 Task: Assign Ayush98111@gmail.com as Assignee of Issue Issue0000000112 in Backlog  in Scrum Project Project0000000023 in Jira. Assign Ayush98111@gmail.com as Assignee of Issue Issue0000000113 in Backlog  in Scrum Project Project0000000023 in Jira. Assign Mailaustralia7@gmail.com as Assignee of Issue Issue0000000114 in Backlog  in Scrum Project Project0000000023 in Jira. Assign Mailaustralia7@gmail.com as Assignee of Issue Issue0000000115 in Backlog  in Scrum Project Project0000000023 in Jira. Assign Carxxstreet791@gmail.com as Assignee of Issue Issue0000000116 in Backlog  in Scrum Project Project0000000024 in Jira
Action: Mouse moved to (961, 340)
Screenshot: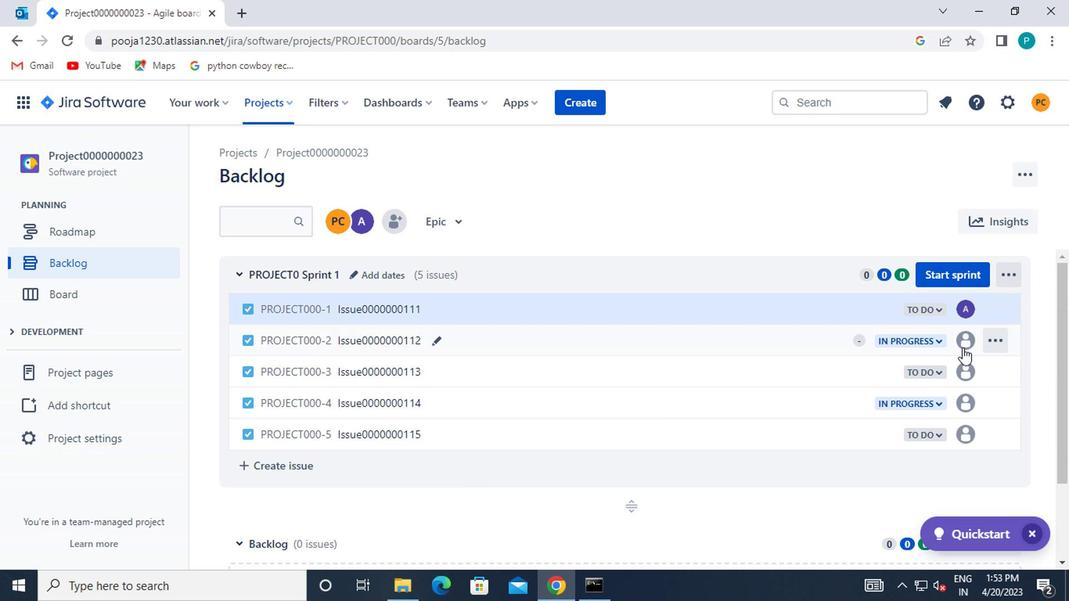 
Action: Mouse pressed left at (961, 340)
Screenshot: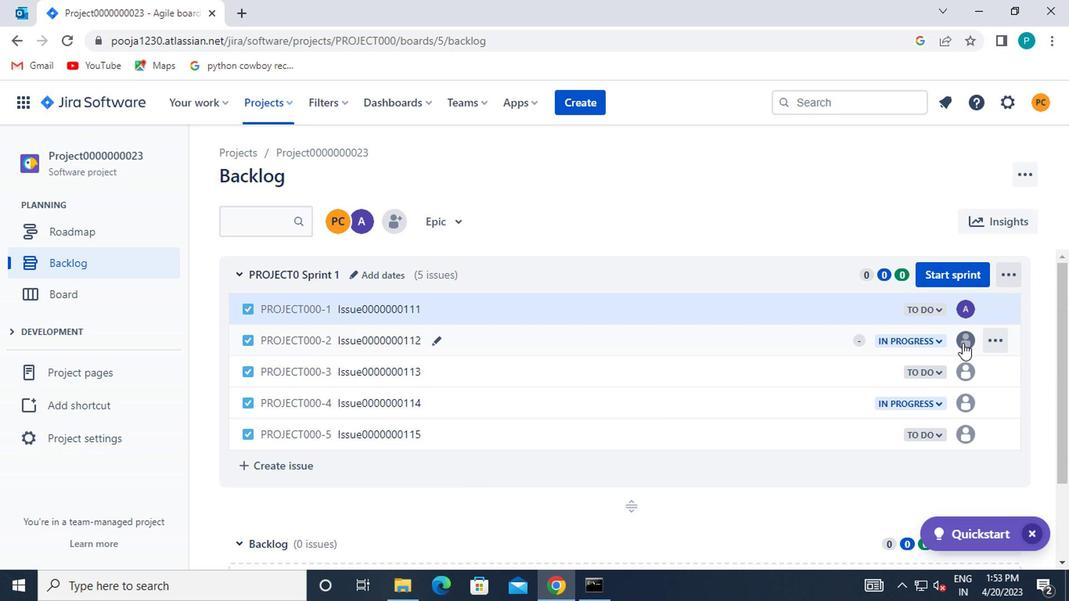 
Action: Mouse moved to (842, 505)
Screenshot: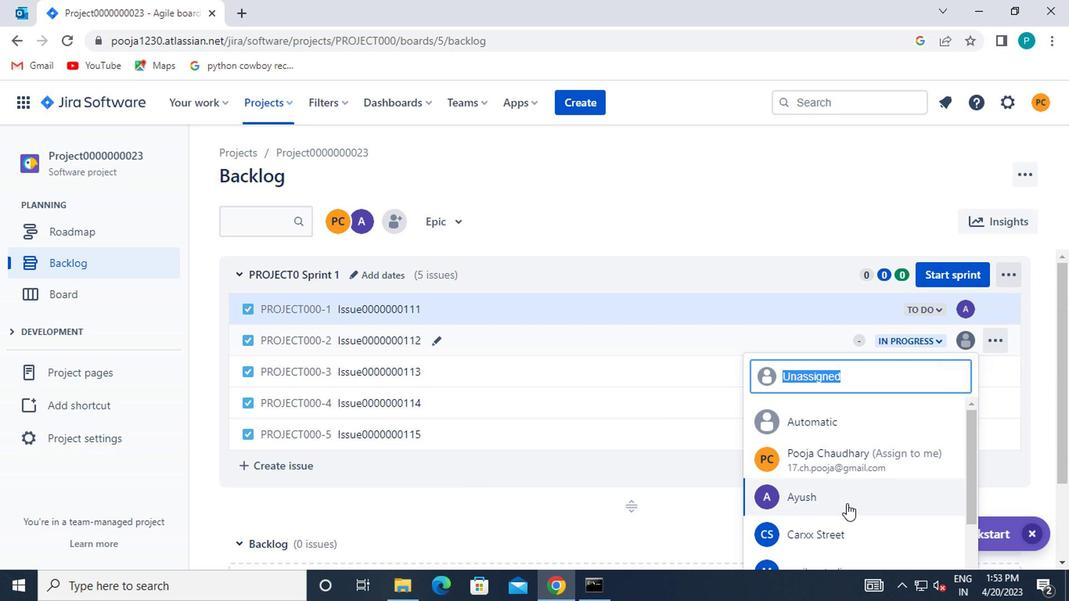
Action: Mouse pressed left at (842, 505)
Screenshot: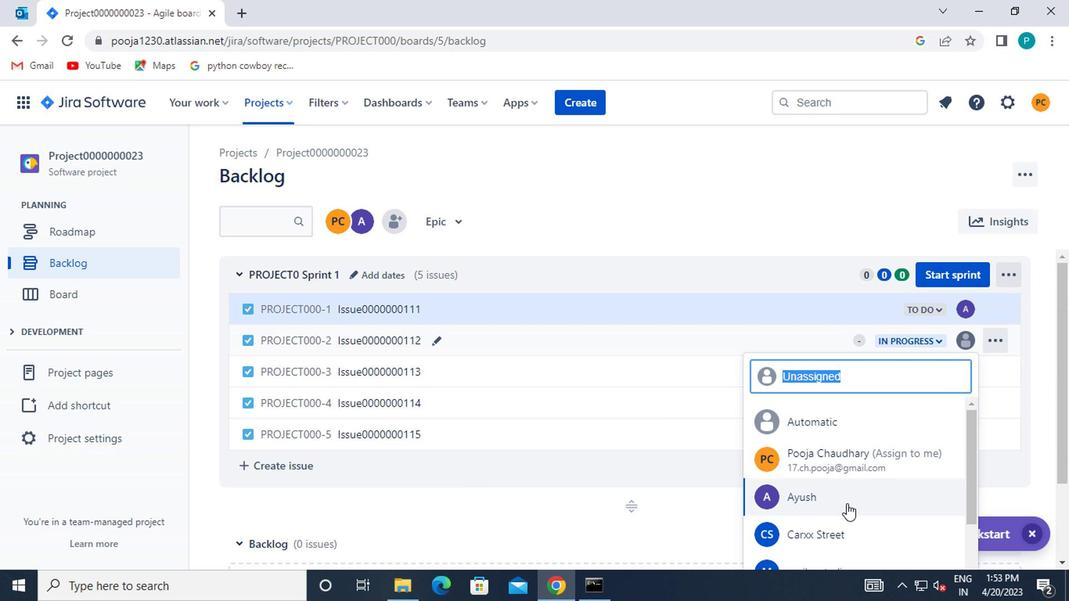
Action: Mouse moved to (959, 375)
Screenshot: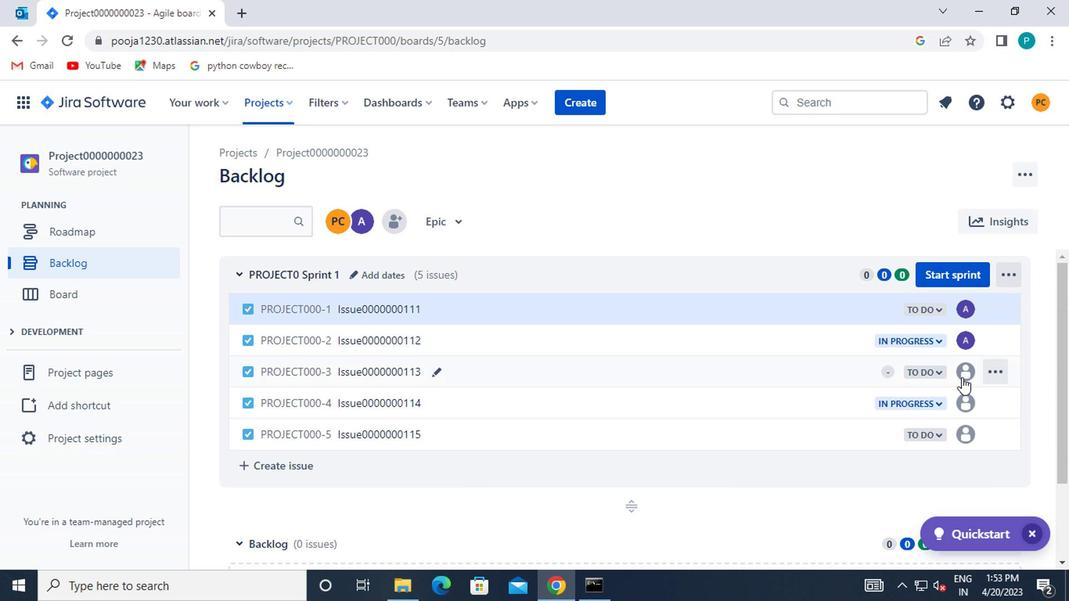 
Action: Mouse pressed left at (959, 375)
Screenshot: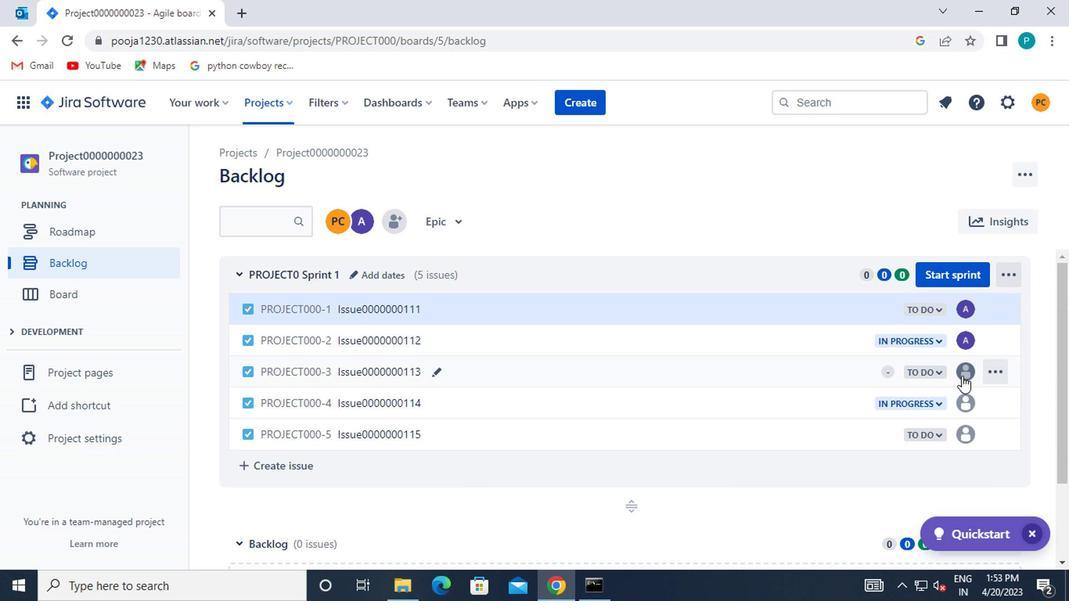
Action: Mouse moved to (869, 464)
Screenshot: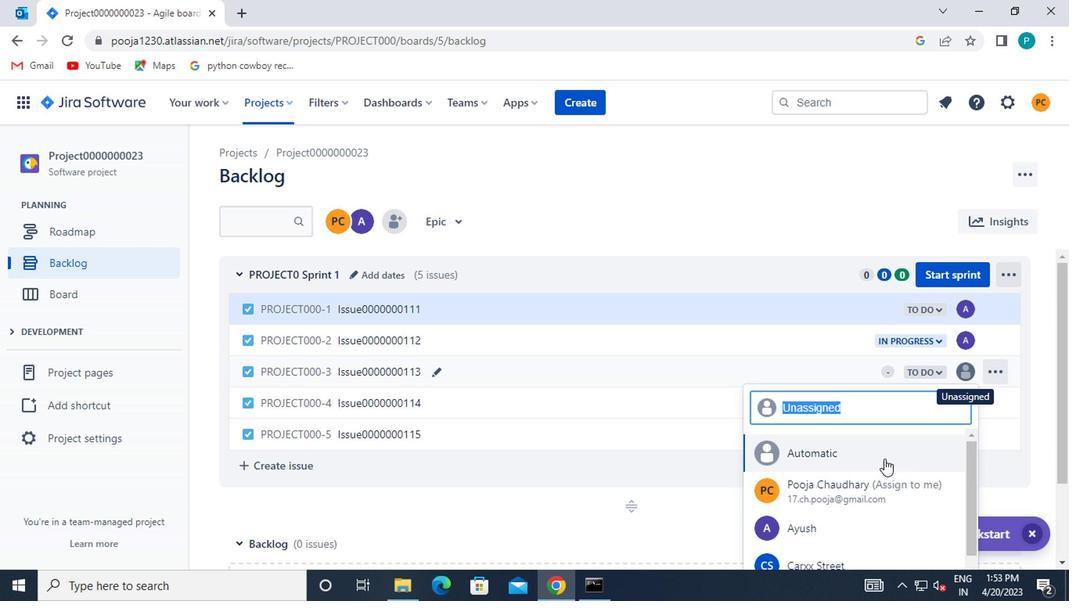 
Action: Mouse scrolled (869, 463) with delta (0, -1)
Screenshot: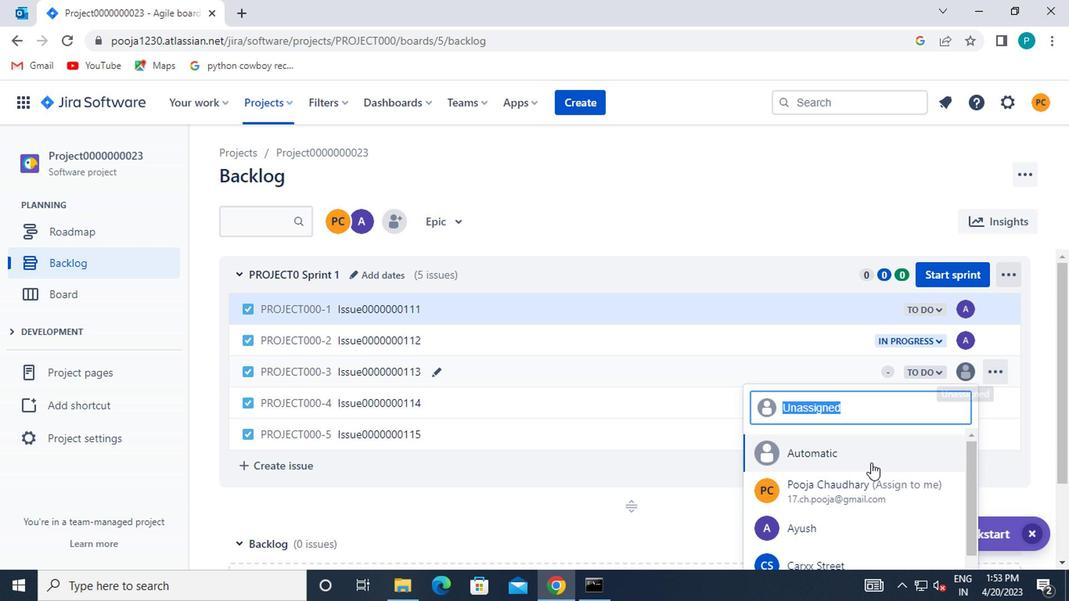 
Action: Mouse moved to (861, 464)
Screenshot: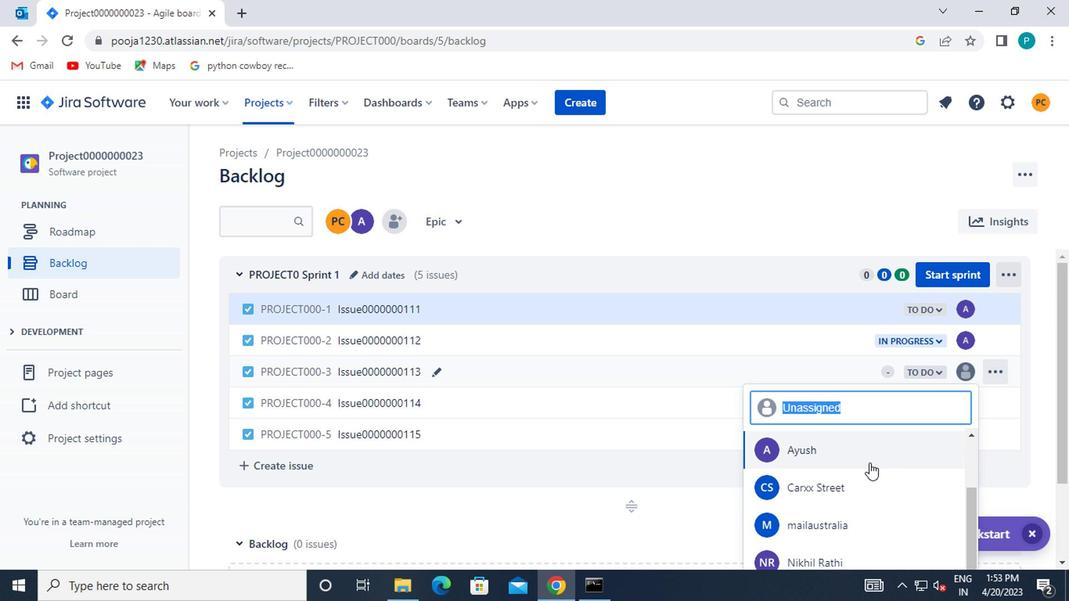 
Action: Mouse pressed left at (861, 464)
Screenshot: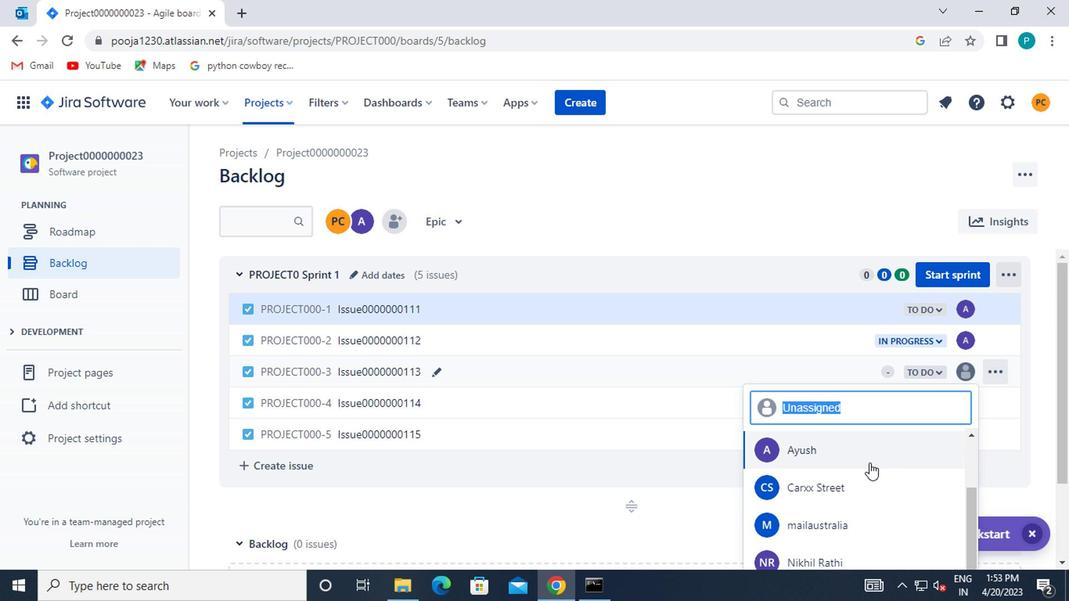 
Action: Mouse moved to (965, 405)
Screenshot: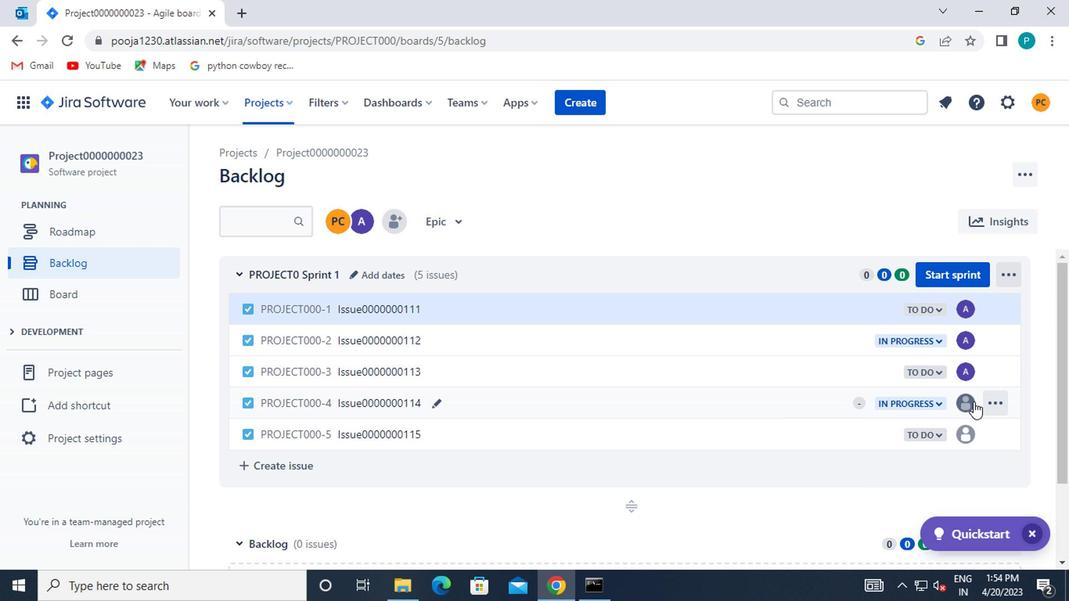 
Action: Mouse pressed left at (965, 405)
Screenshot: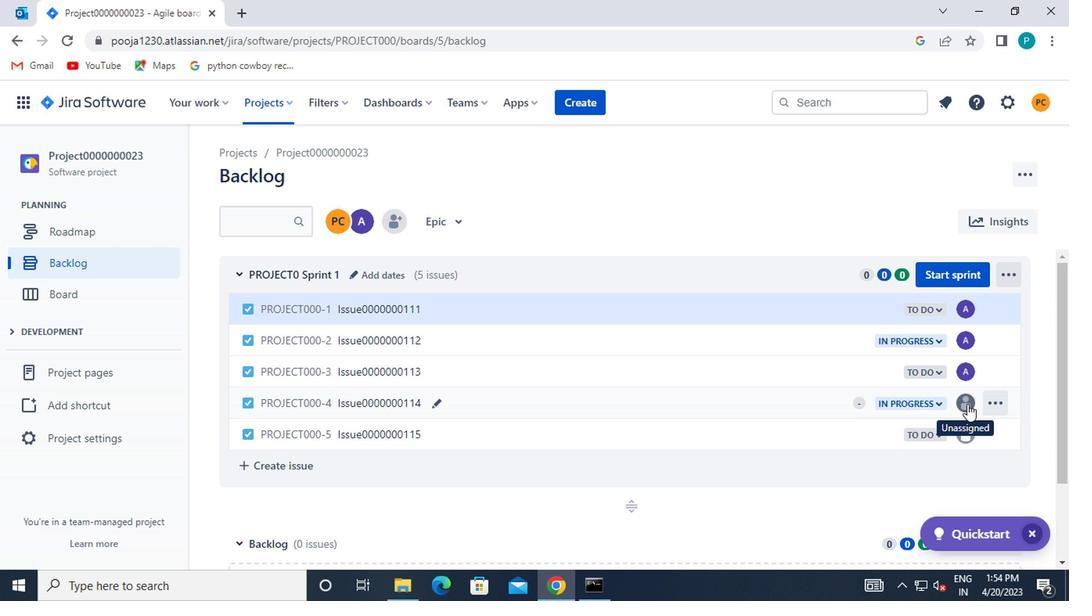 
Action: Mouse moved to (880, 508)
Screenshot: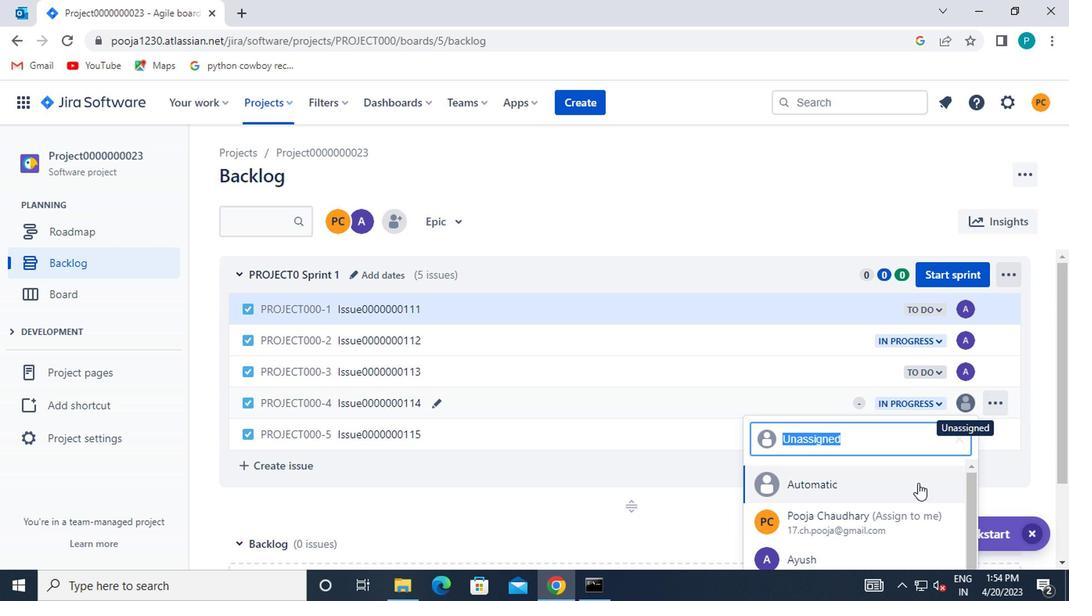 
Action: Mouse scrolled (880, 508) with delta (0, 0)
Screenshot: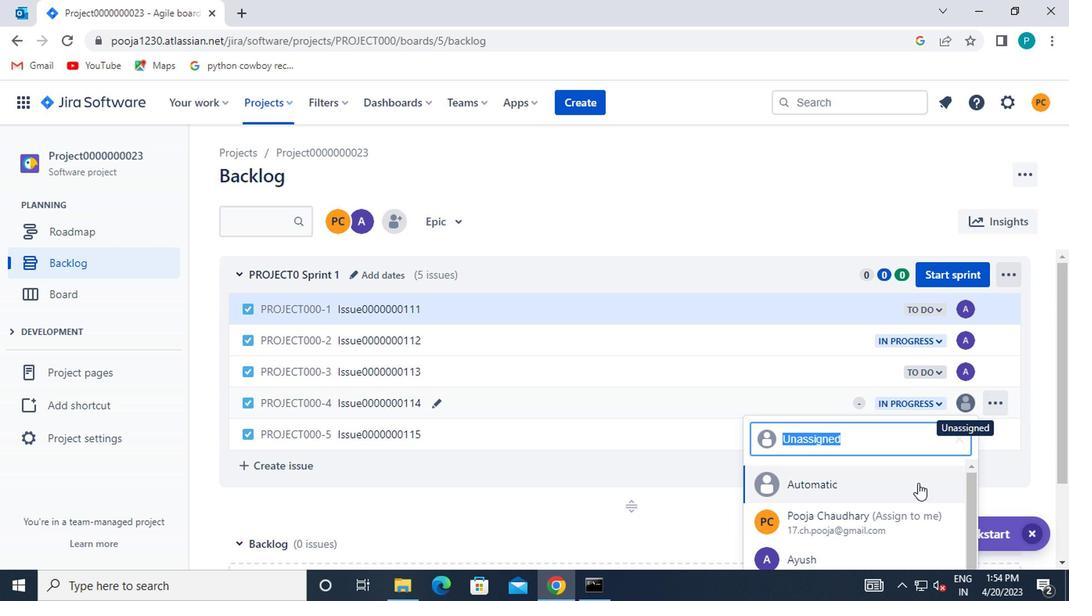 
Action: Mouse moved to (879, 510)
Screenshot: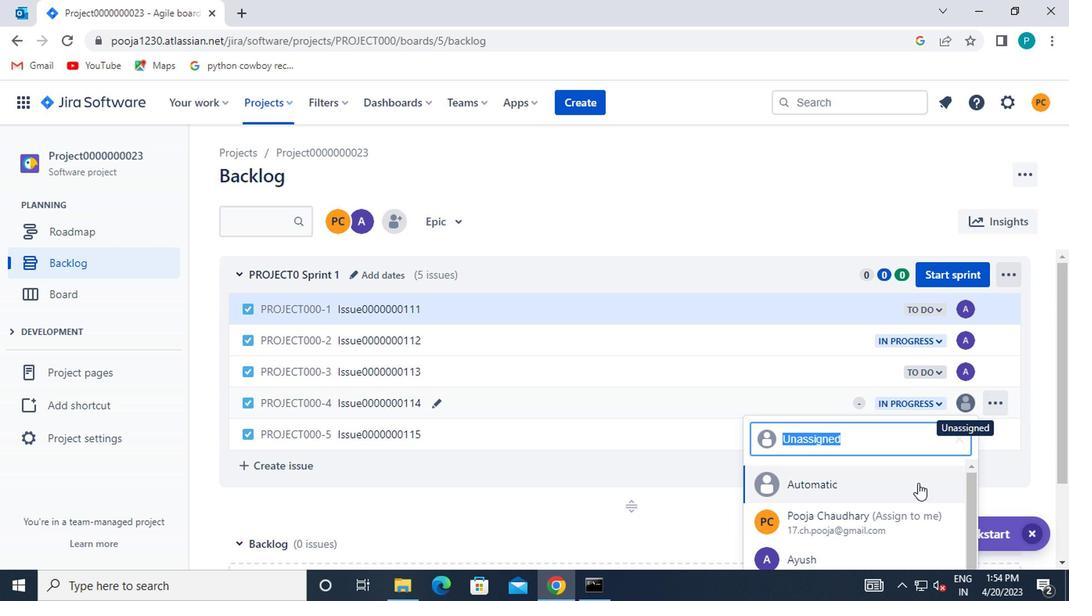 
Action: Mouse scrolled (879, 508) with delta (0, -1)
Screenshot: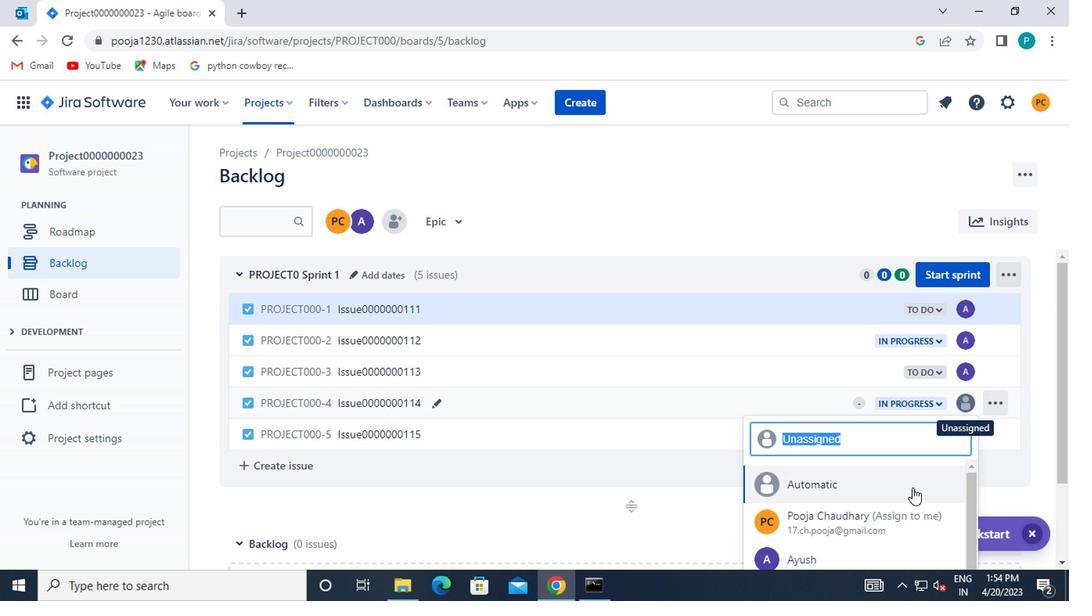 
Action: Mouse scrolled (879, 508) with delta (0, -1)
Screenshot: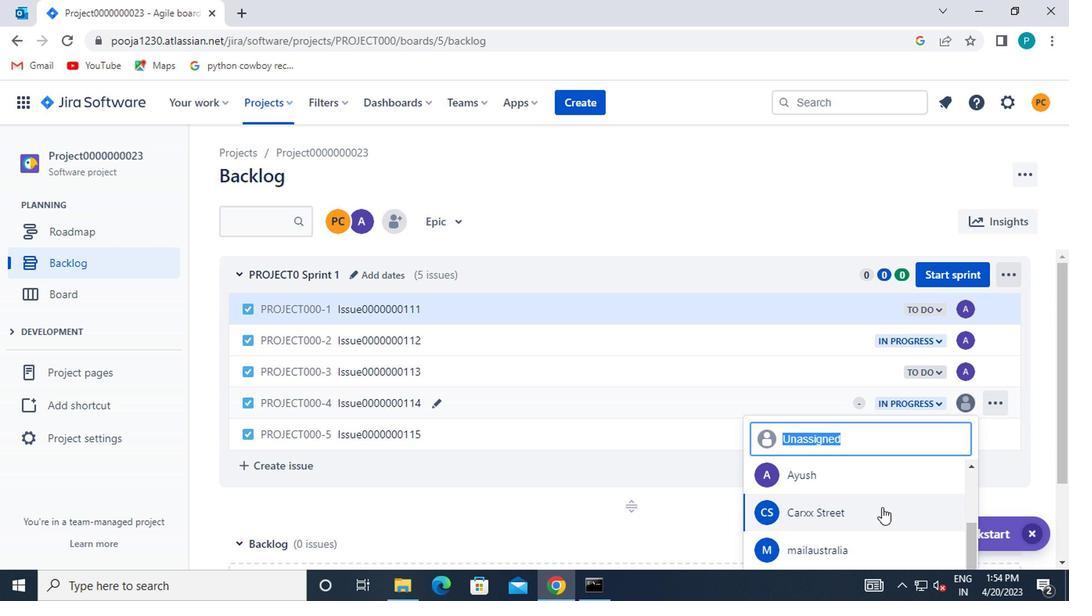 
Action: Mouse scrolled (879, 508) with delta (0, -1)
Screenshot: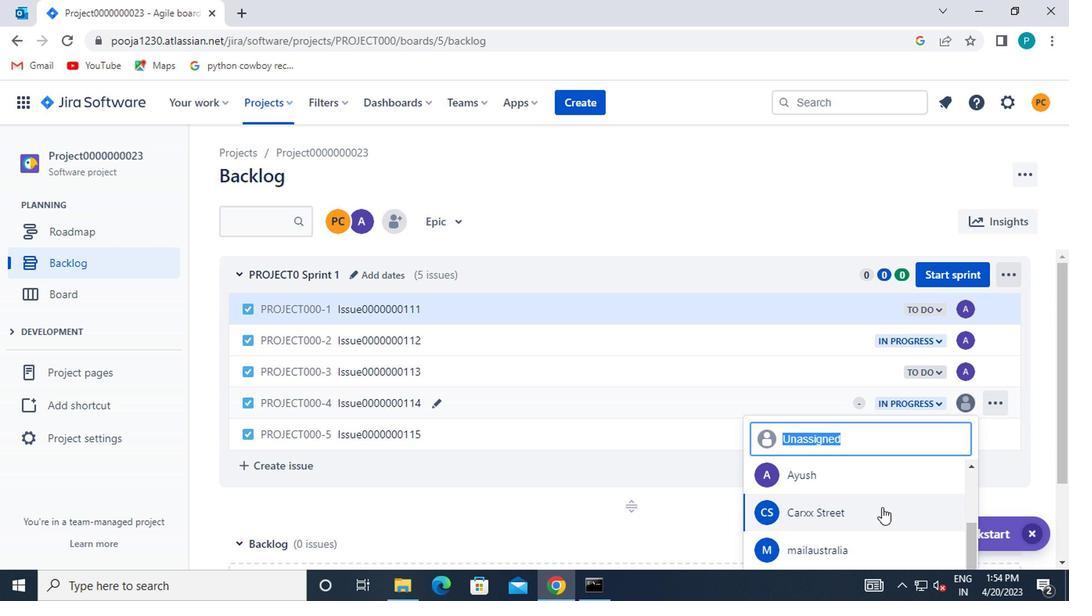 
Action: Mouse moved to (880, 544)
Screenshot: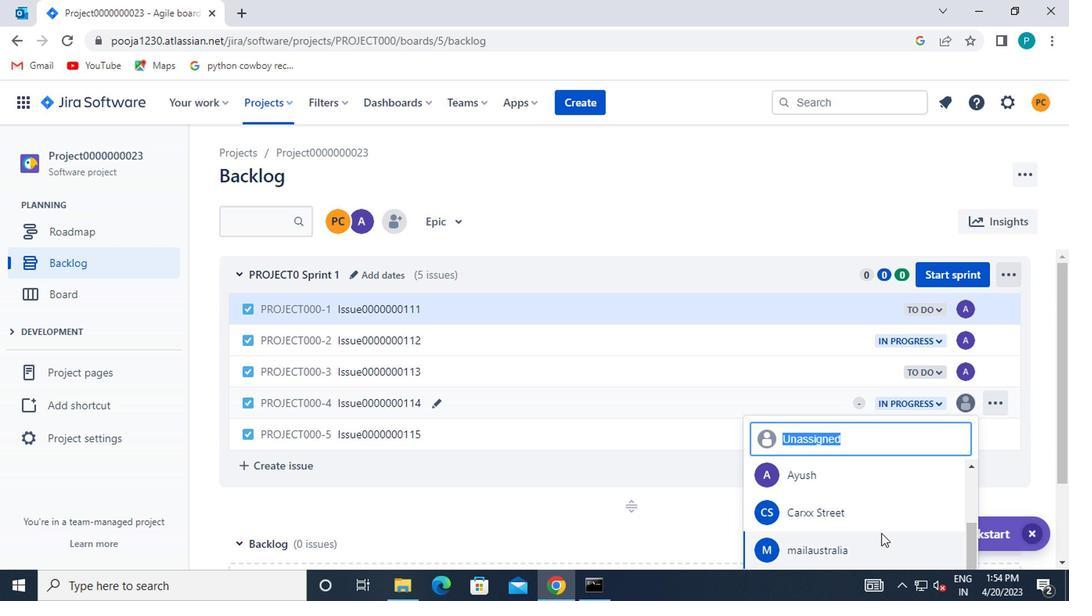 
Action: Mouse pressed left at (880, 544)
Screenshot: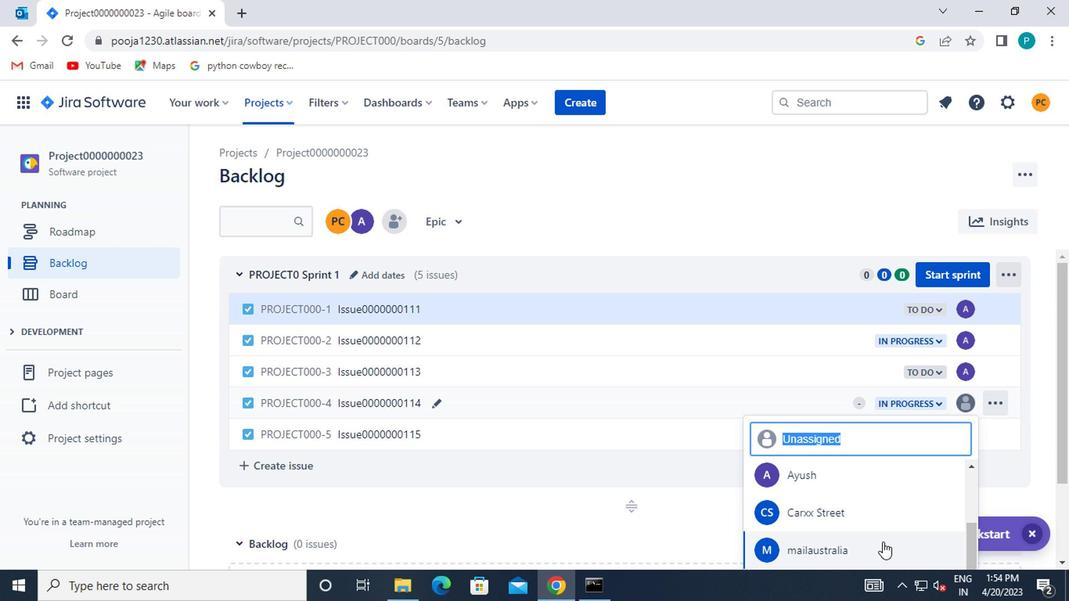 
Action: Mouse moved to (964, 429)
Screenshot: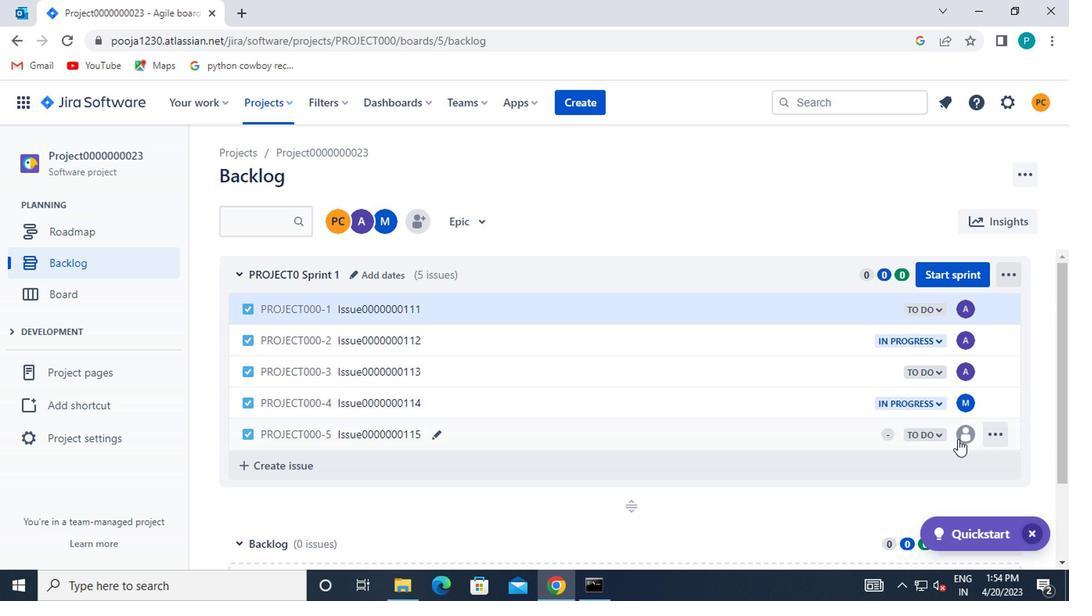 
Action: Mouse pressed left at (964, 429)
Screenshot: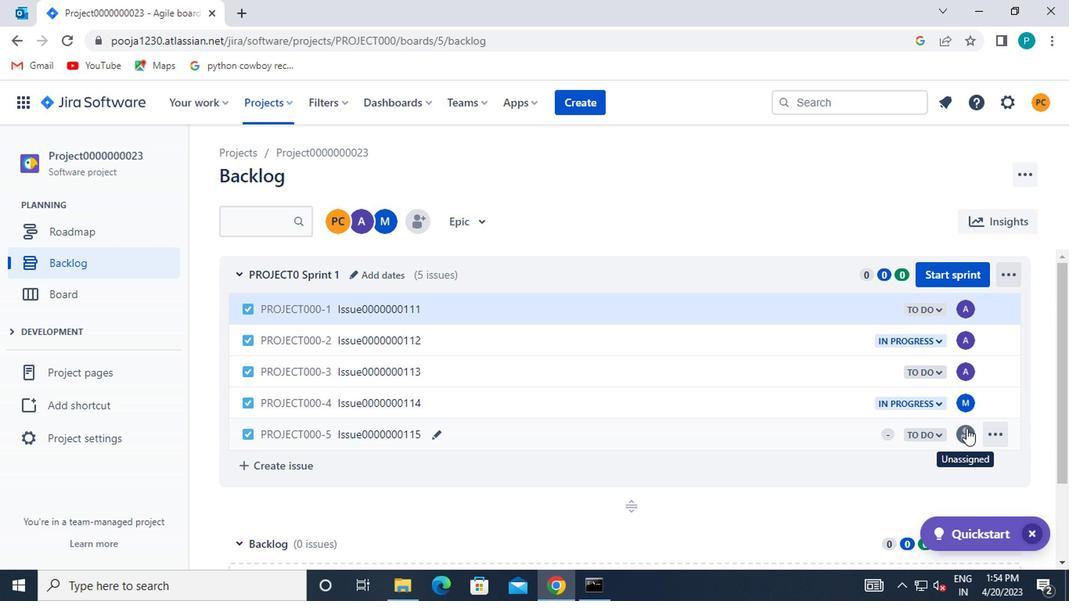 
Action: Mouse moved to (865, 525)
Screenshot: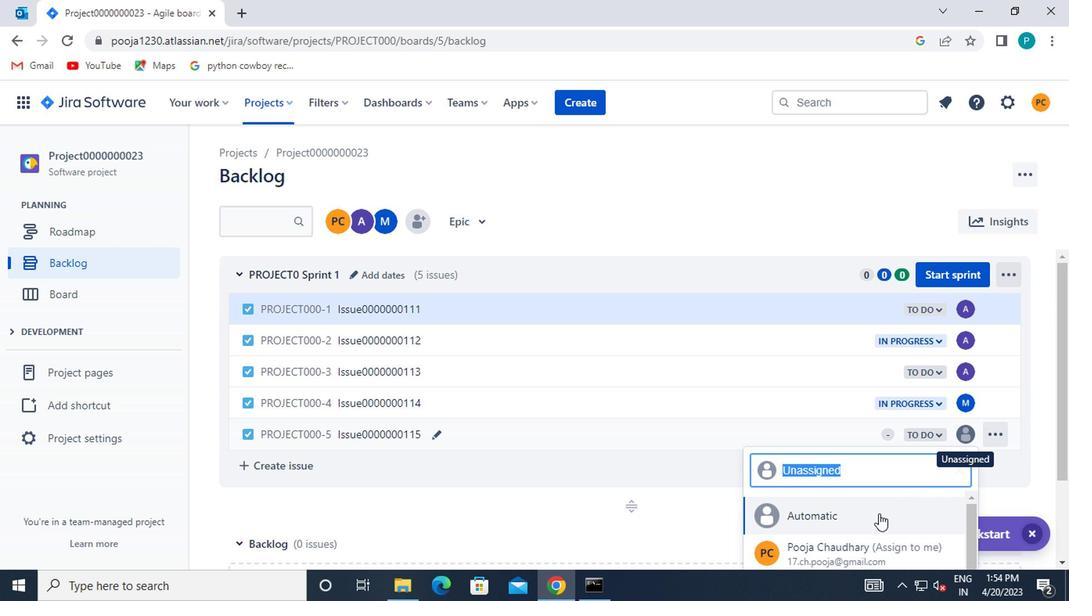
Action: Mouse scrolled (865, 525) with delta (0, 0)
Screenshot: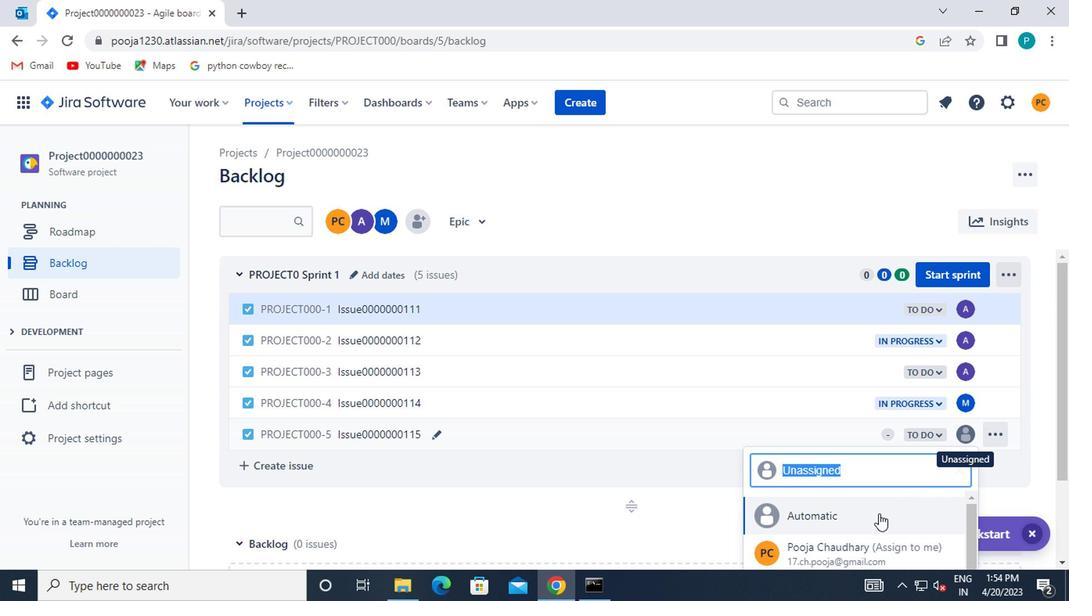 
Action: Mouse scrolled (865, 525) with delta (0, 0)
Screenshot: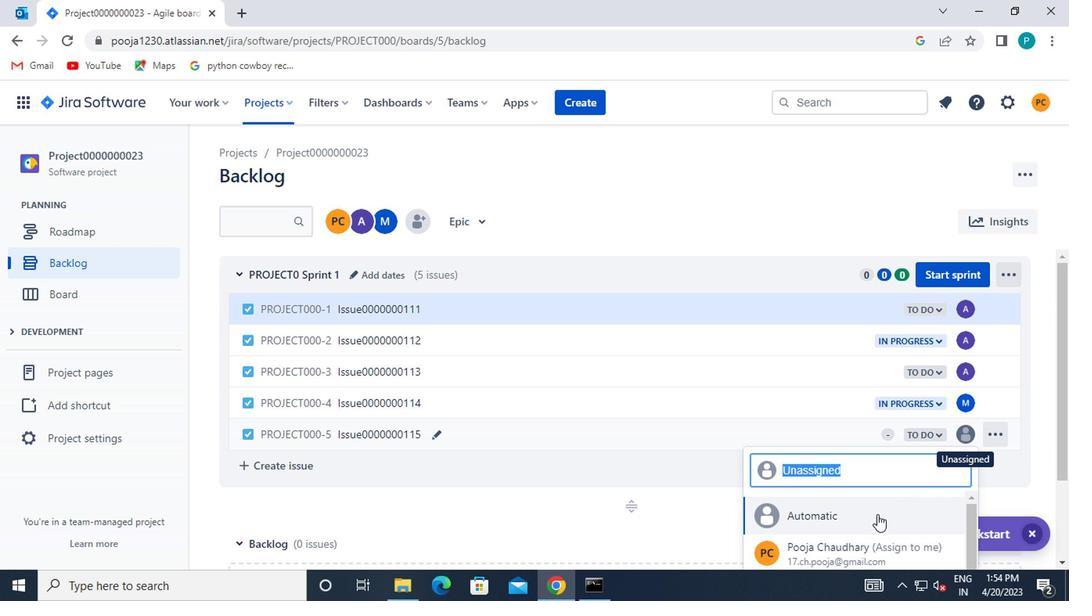 
Action: Mouse moved to (854, 540)
Screenshot: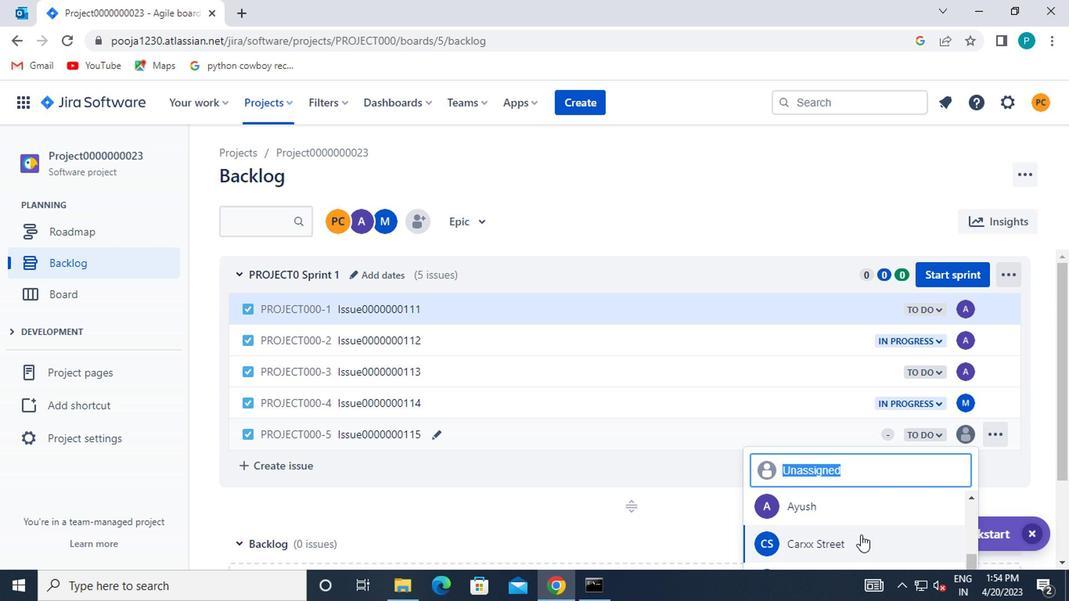 
Action: Mouse scrolled (854, 539) with delta (0, 0)
Screenshot: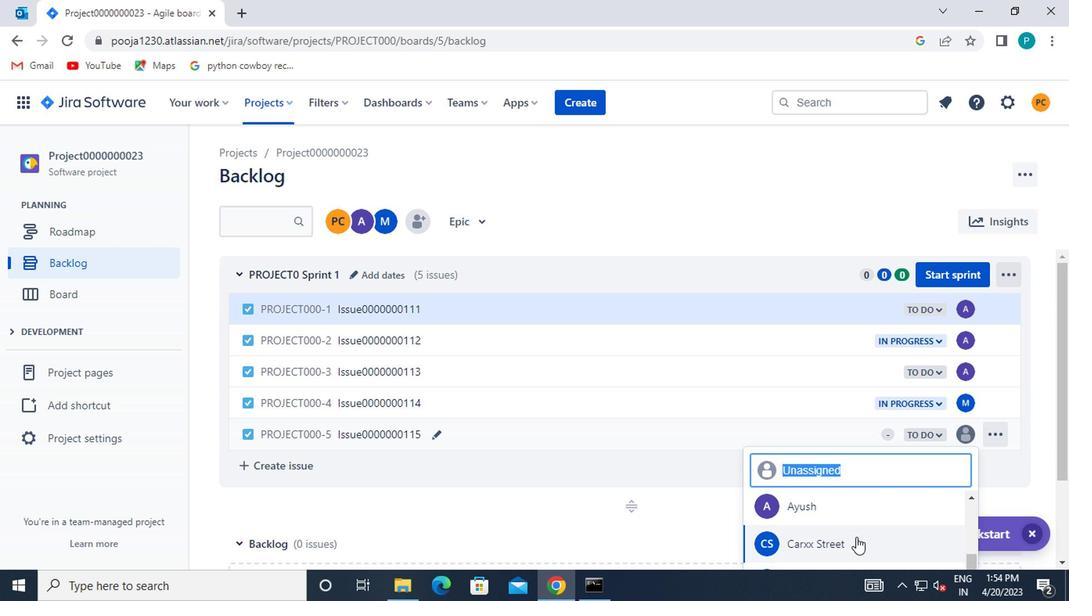 
Action: Mouse moved to (843, 539)
Screenshot: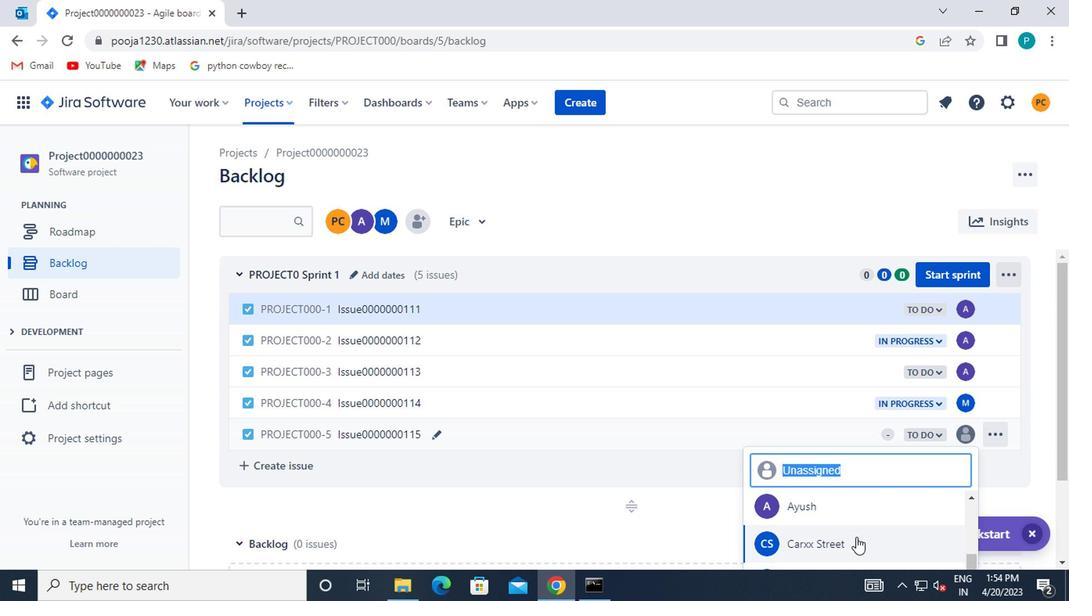 
Action: Mouse scrolled (843, 538) with delta (0, -1)
Screenshot: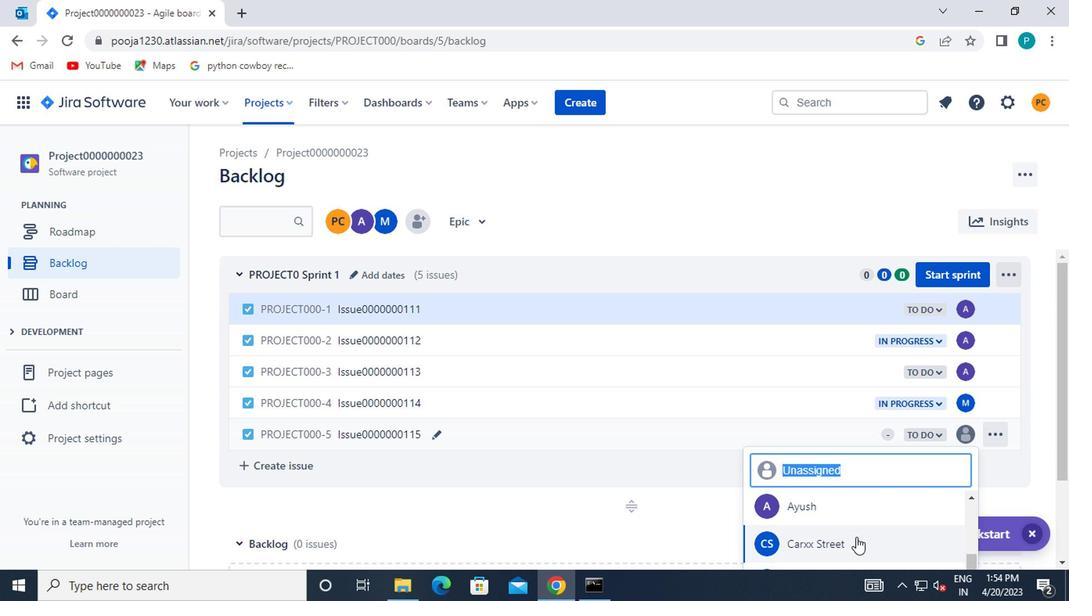 
Action: Mouse moved to (843, 539)
Screenshot: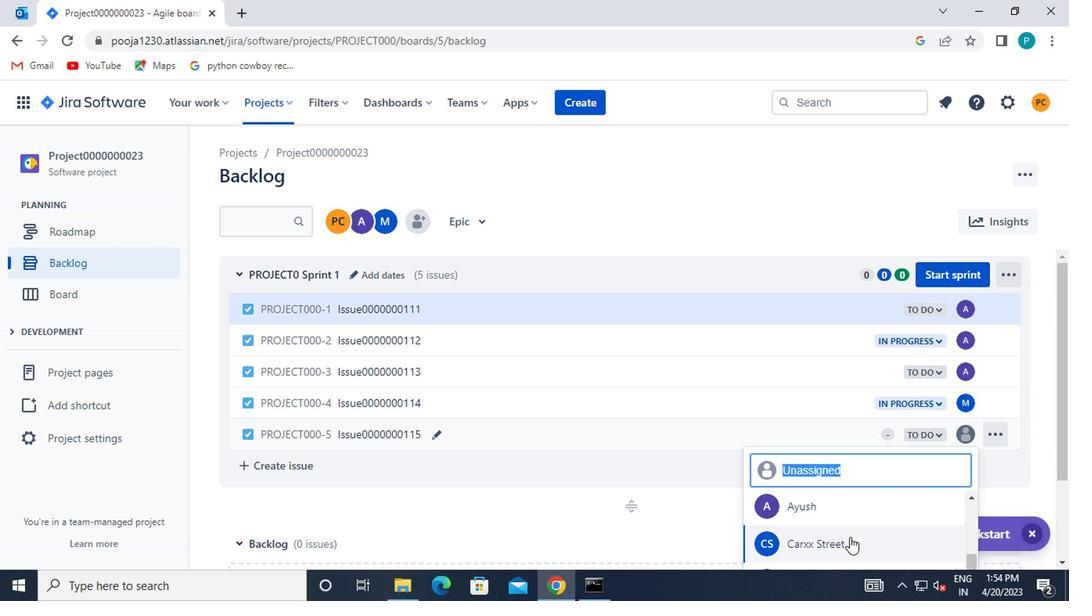 
Action: Mouse scrolled (843, 538) with delta (0, -1)
Screenshot: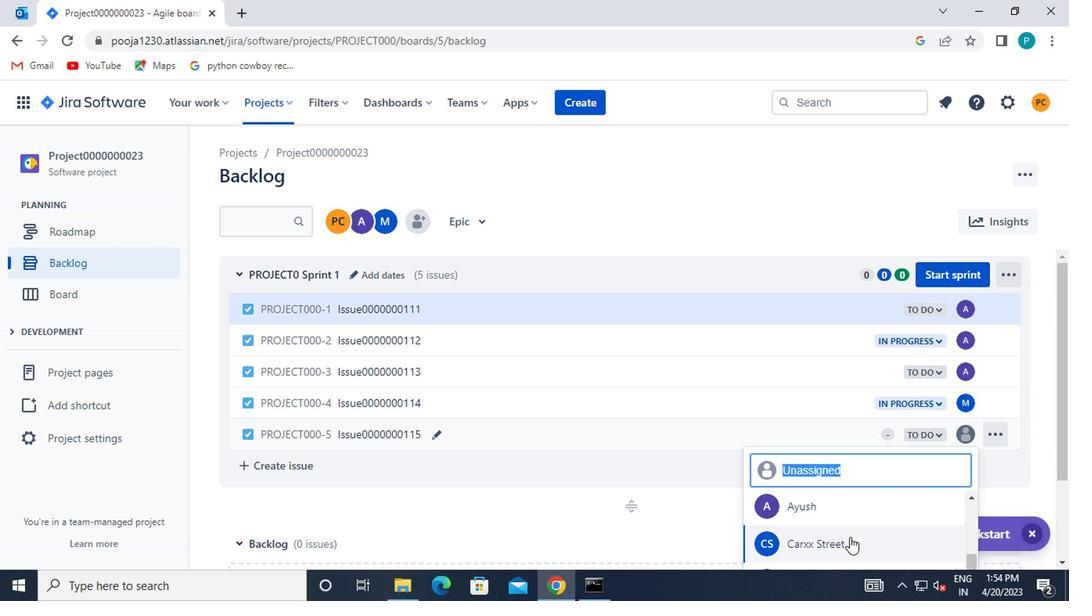 
Action: Mouse moved to (842, 539)
Screenshot: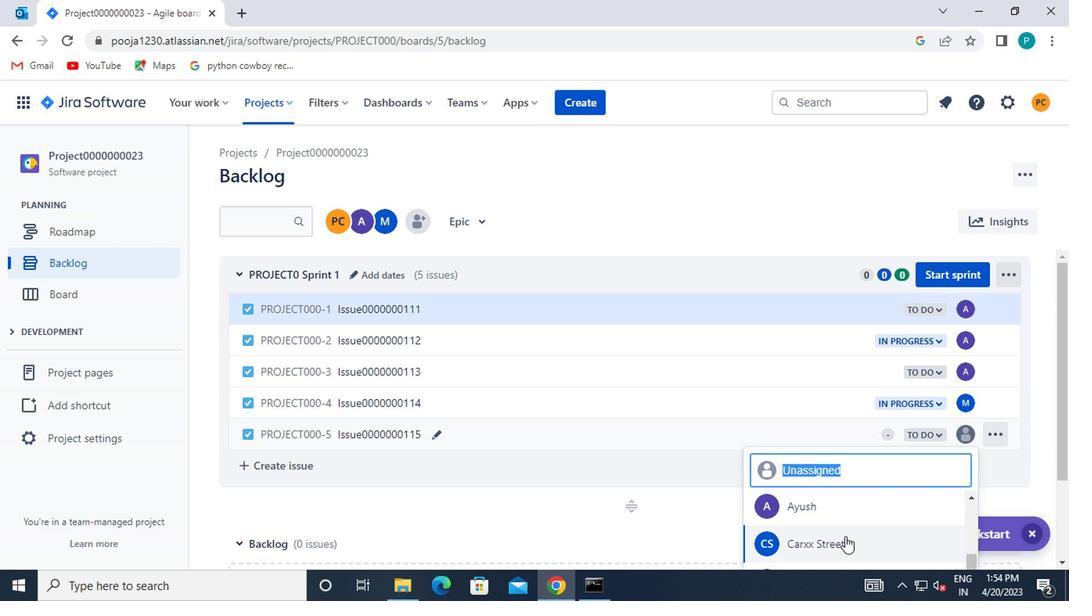 
Action: Mouse scrolled (842, 538) with delta (0, -1)
Screenshot: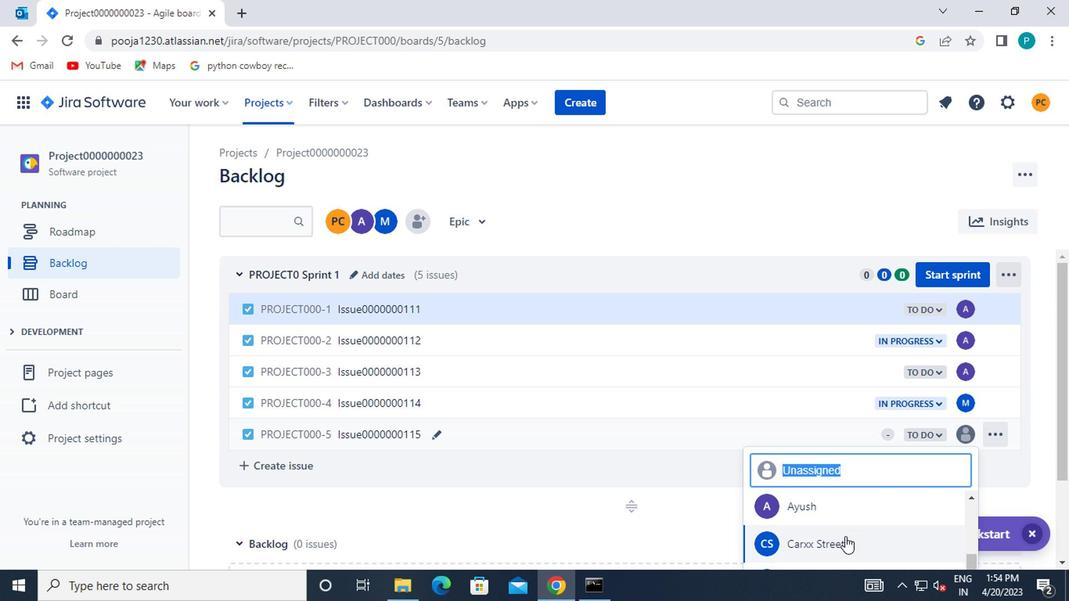 
Action: Mouse moved to (814, 567)
Screenshot: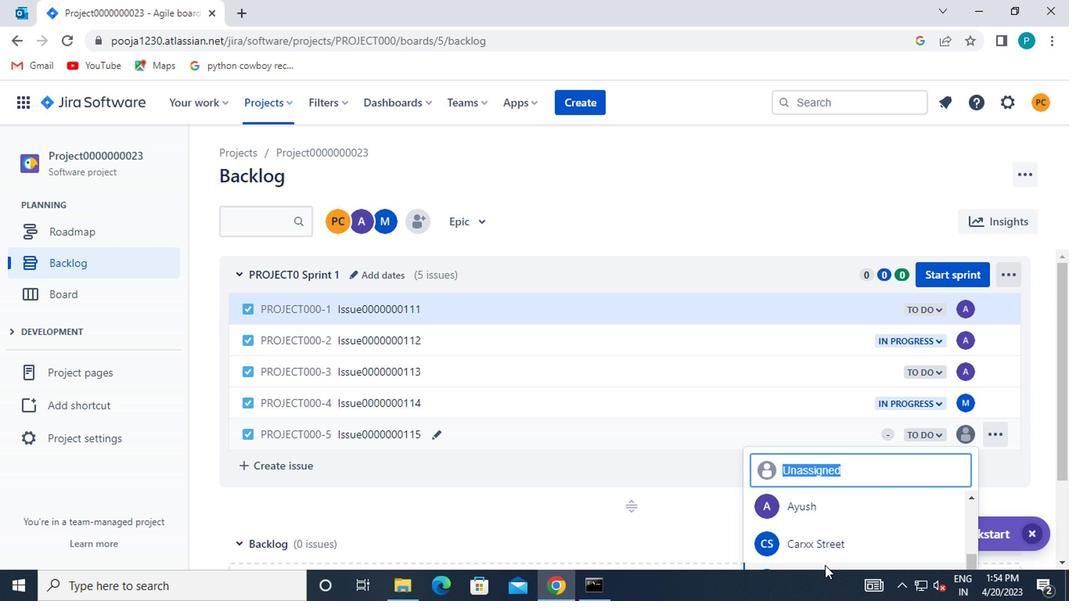 
Action: Mouse scrolled (814, 566) with delta (0, -1)
Screenshot: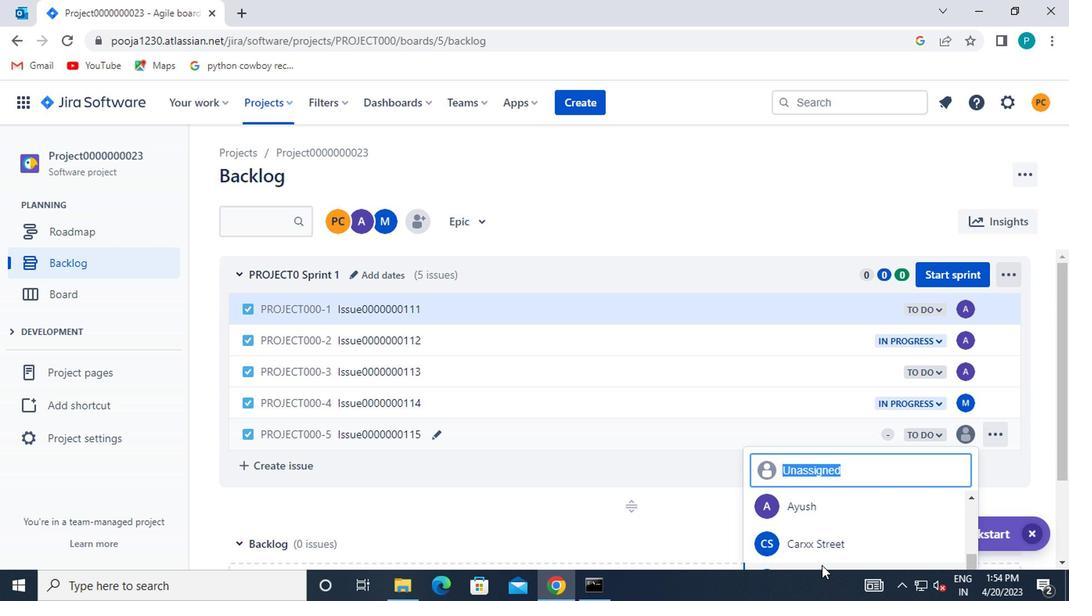 
Action: Mouse moved to (800, 555)
Screenshot: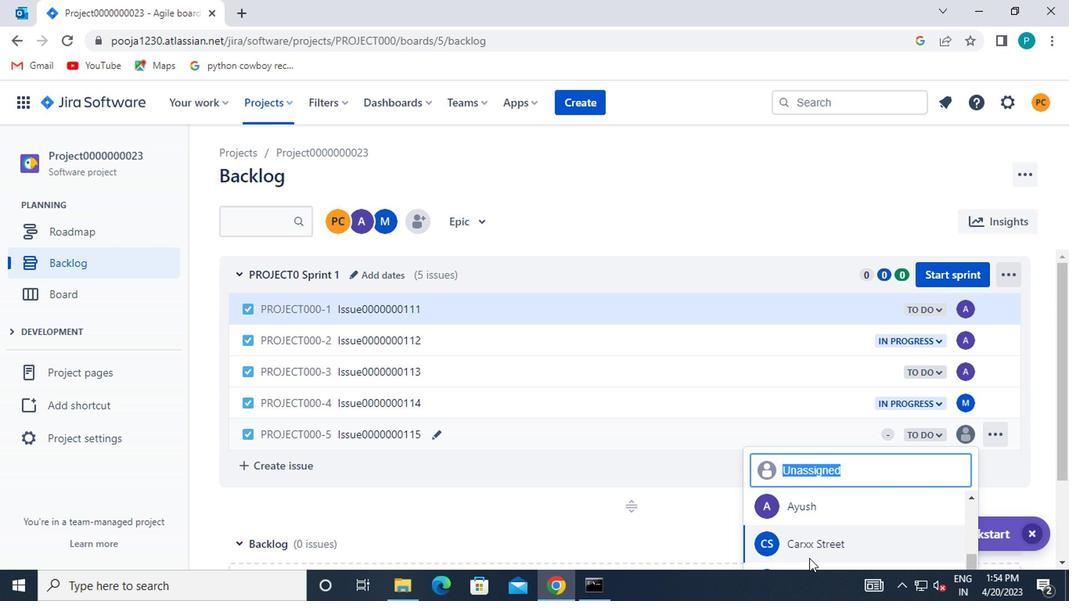 
Action: Mouse scrolled (800, 554) with delta (0, 0)
Screenshot: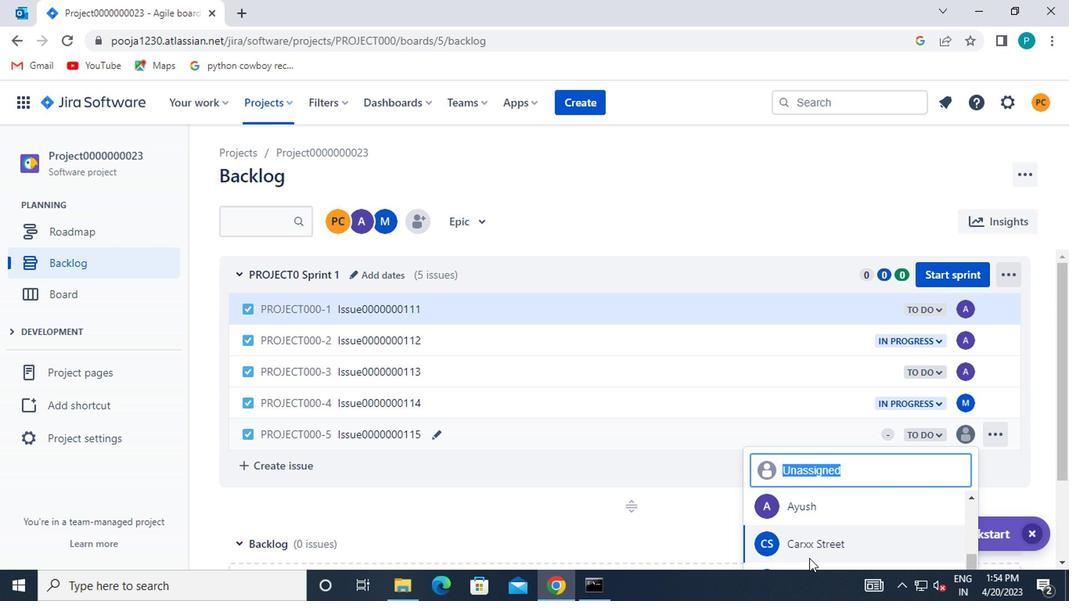 
Action: Mouse scrolled (800, 554) with delta (0, 0)
Screenshot: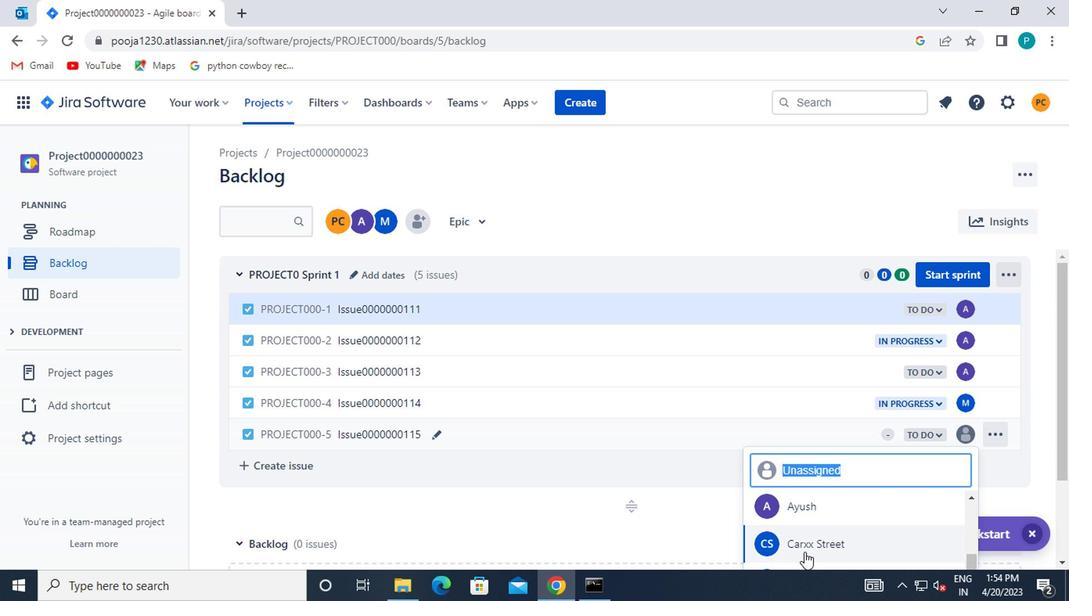 
Action: Mouse moved to (848, 497)
Screenshot: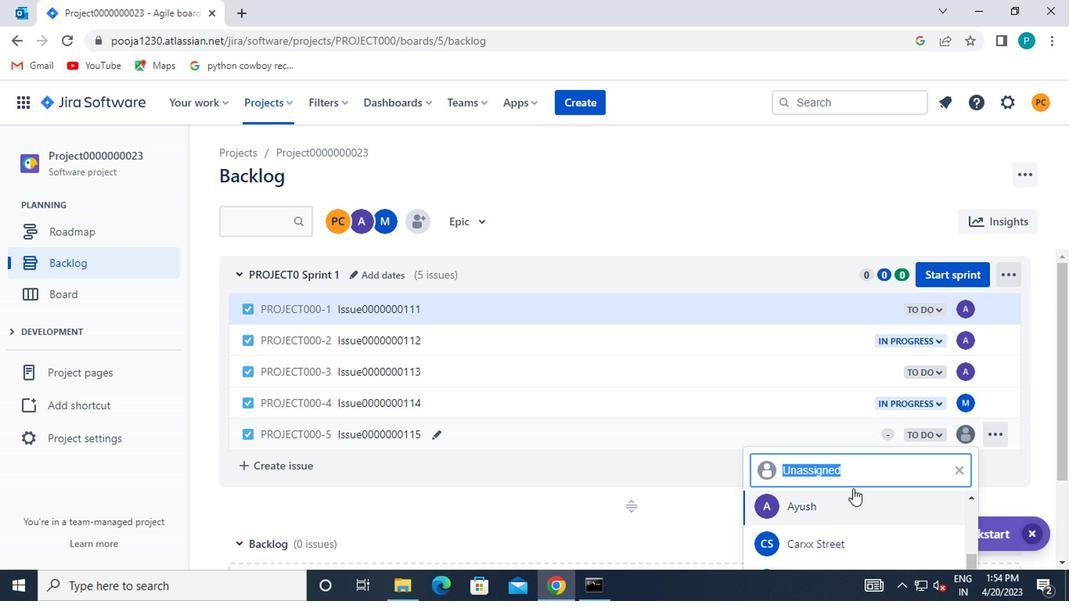 
Action: Mouse scrolled (848, 496) with delta (0, 0)
Screenshot: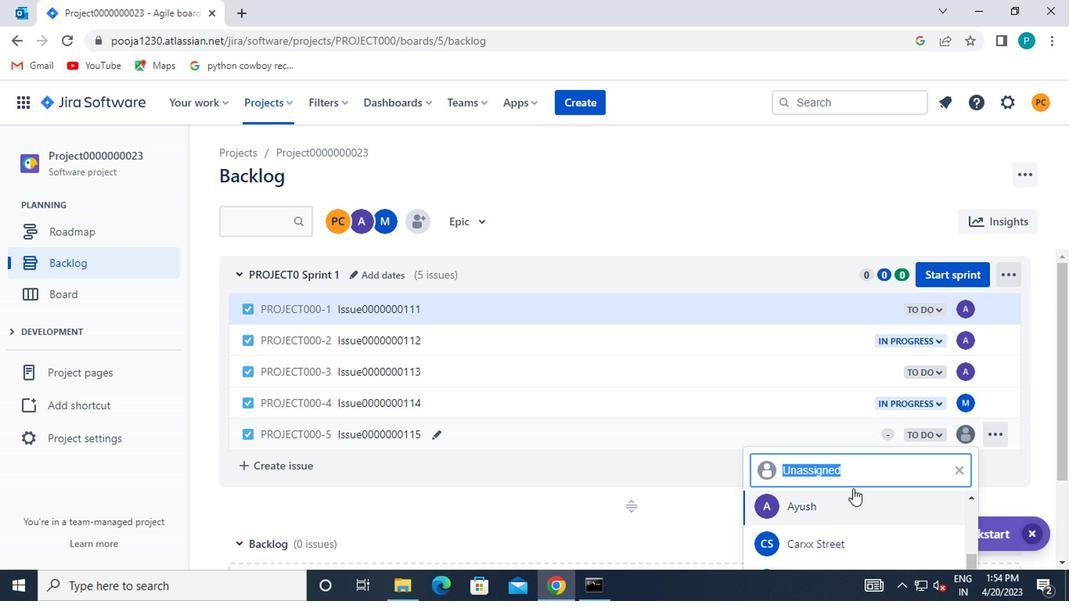 
Action: Mouse moved to (848, 497)
Screenshot: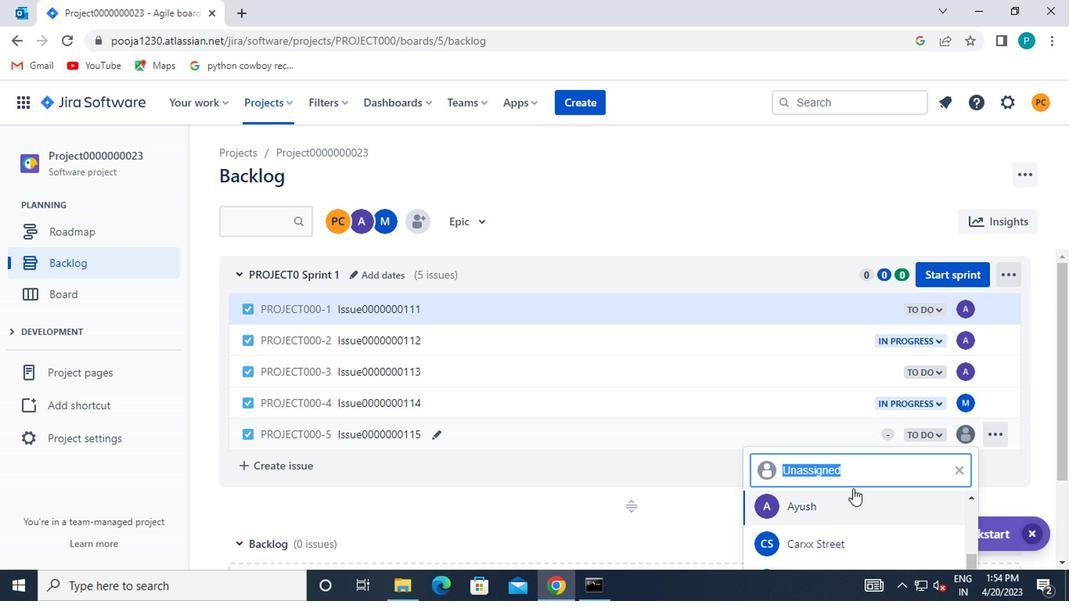 
Action: Mouse scrolled (848, 497) with delta (0, 0)
Screenshot: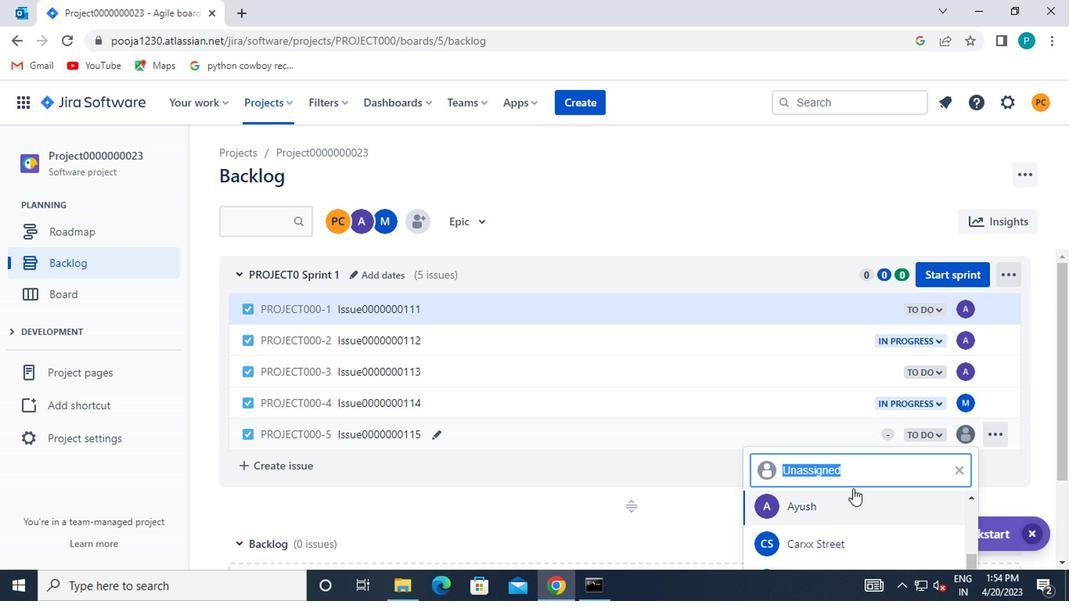 
Action: Mouse moved to (848, 499)
Screenshot: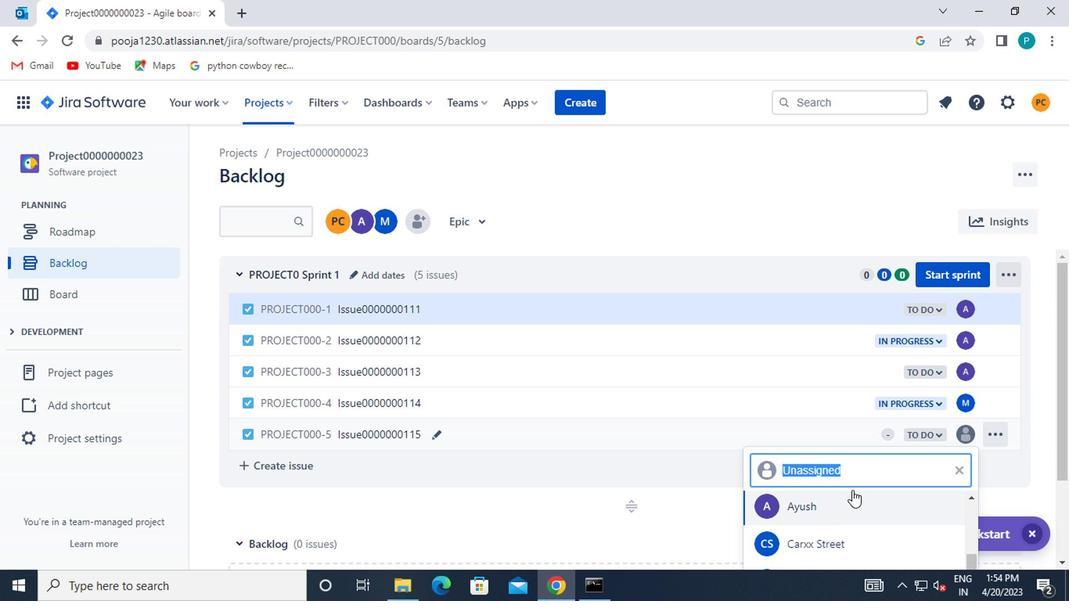 
Action: Mouse scrolled (848, 498) with delta (0, 0)
Screenshot: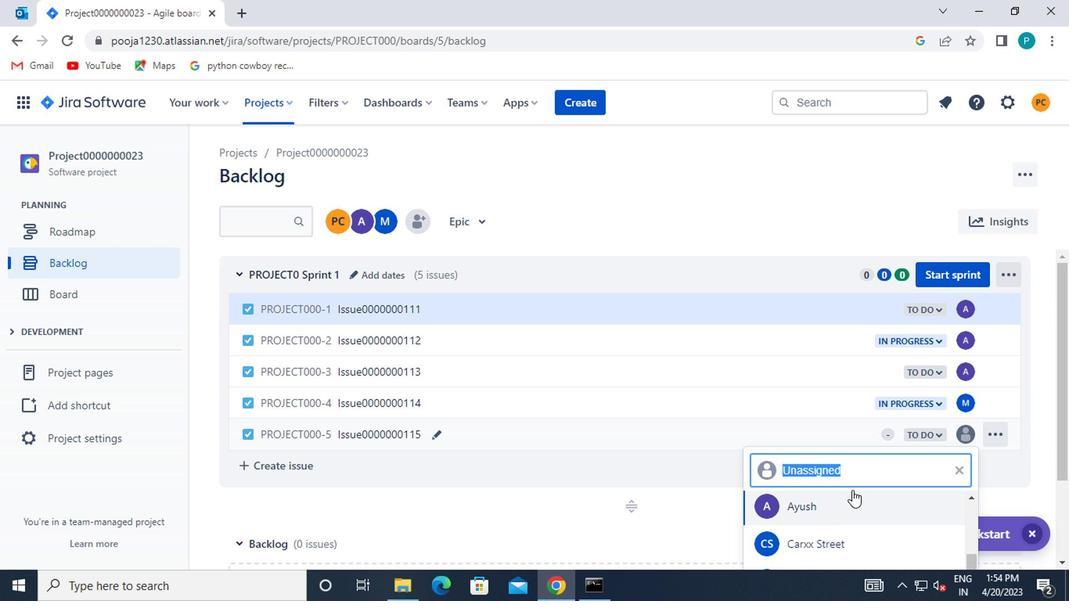 
Action: Mouse moved to (846, 502)
Screenshot: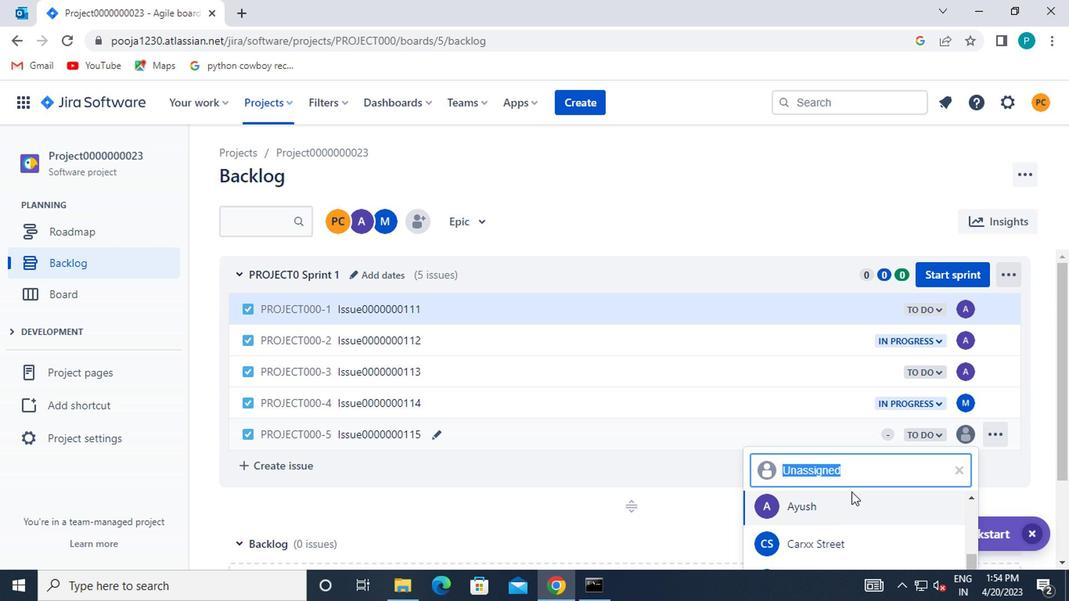 
Action: Mouse scrolled (846, 501) with delta (0, -1)
Screenshot: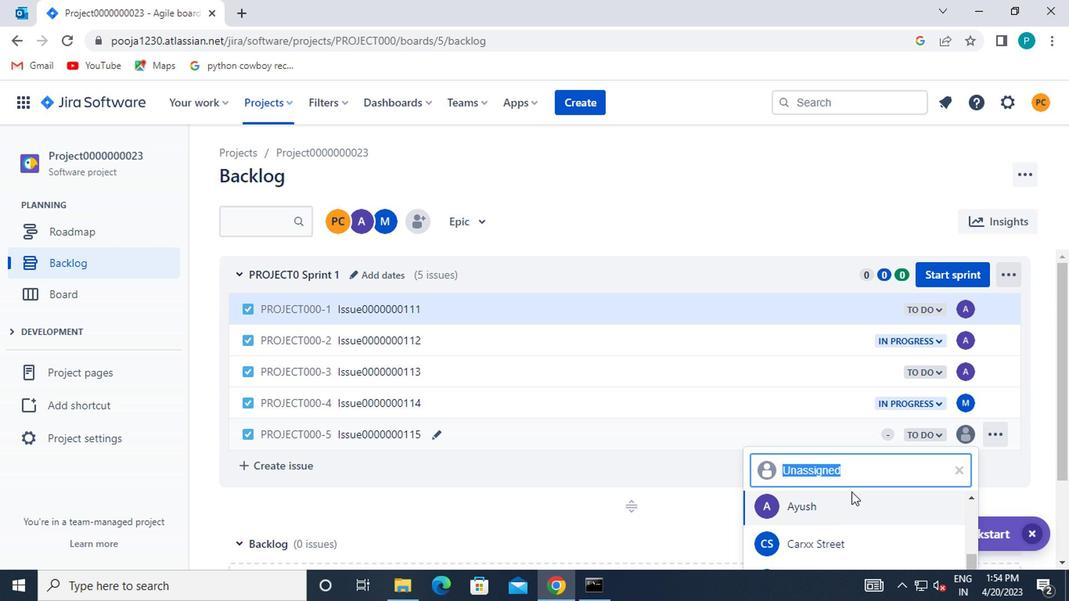 
Action: Mouse moved to (831, 523)
Screenshot: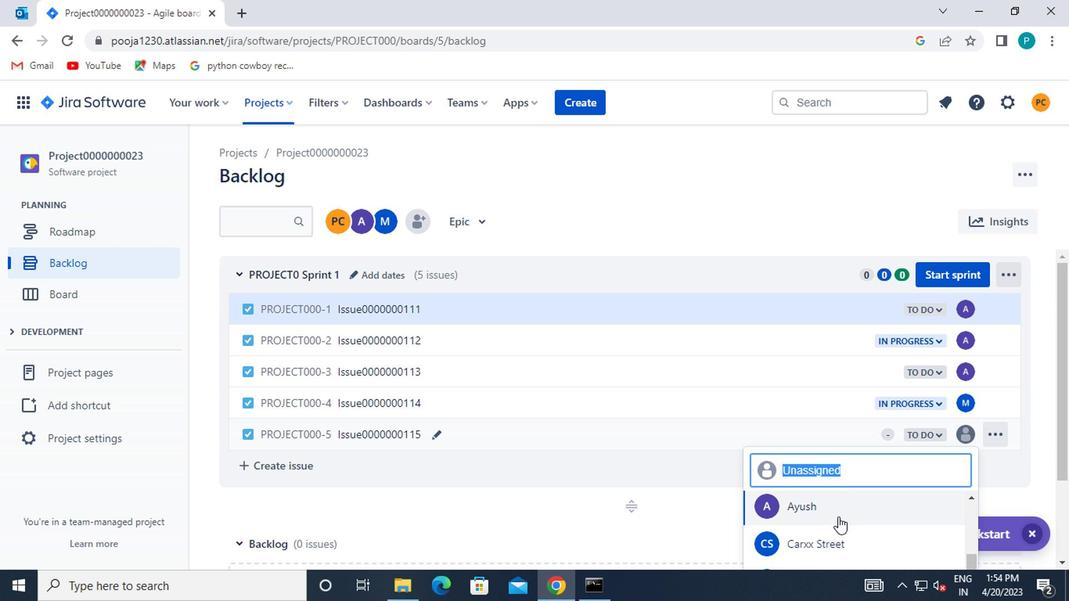 
Action: Mouse scrolled (831, 523) with delta (0, 0)
Screenshot: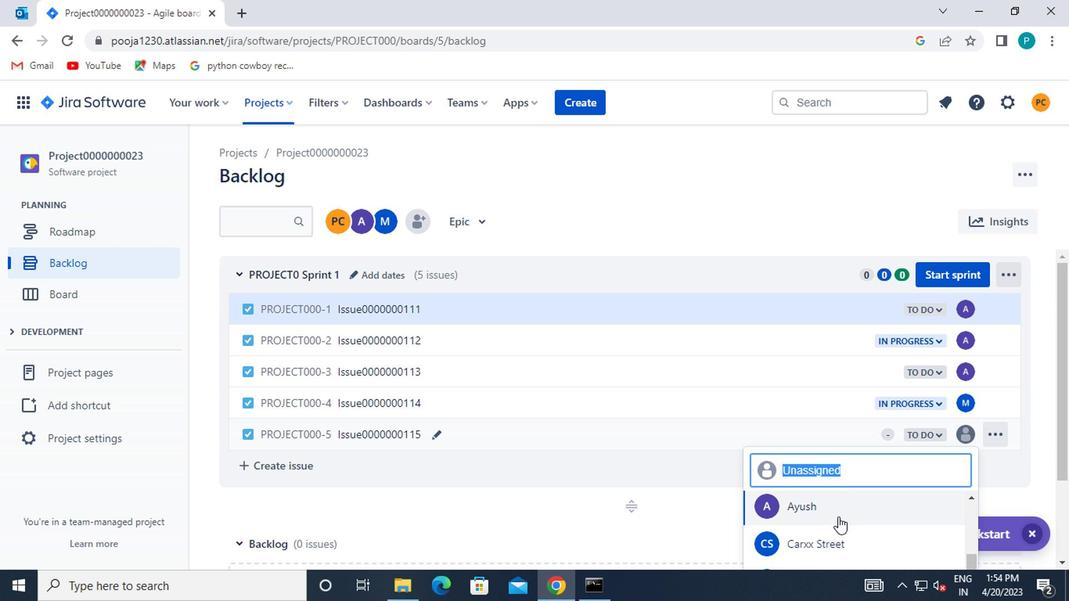 
Action: Mouse scrolled (831, 523) with delta (0, 0)
Screenshot: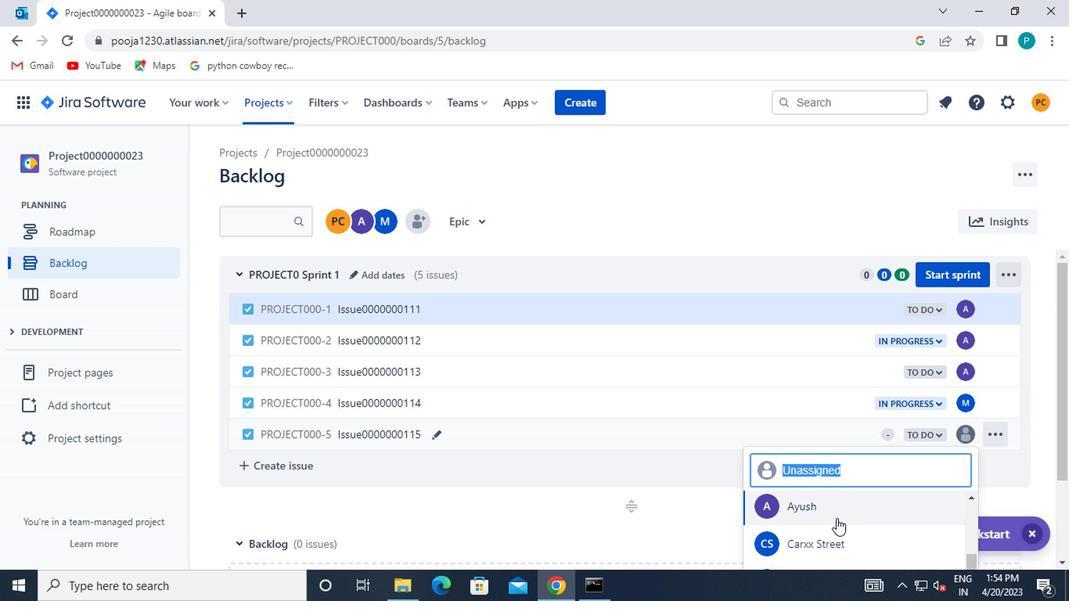 
Action: Mouse moved to (825, 504)
Screenshot: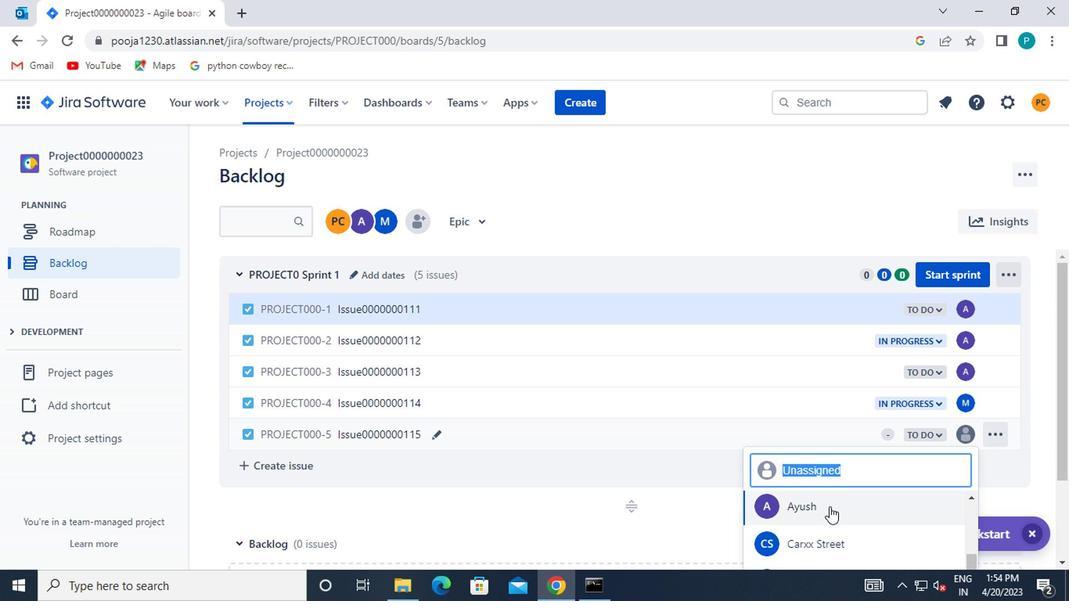 
Action: Mouse scrolled (825, 503) with delta (0, -1)
Screenshot: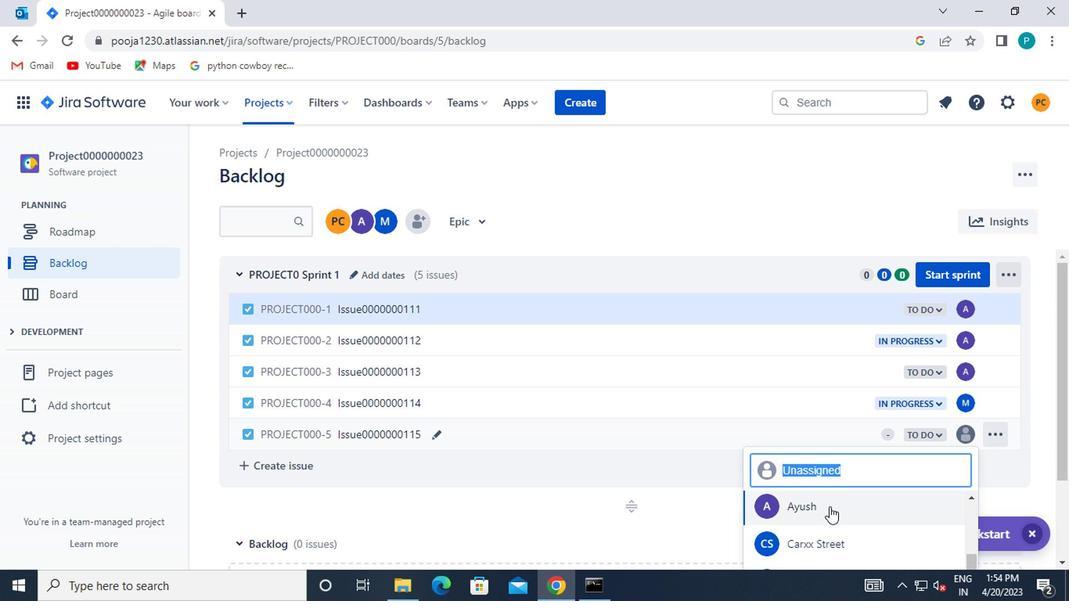 
Action: Mouse scrolled (825, 503) with delta (0, -1)
Screenshot: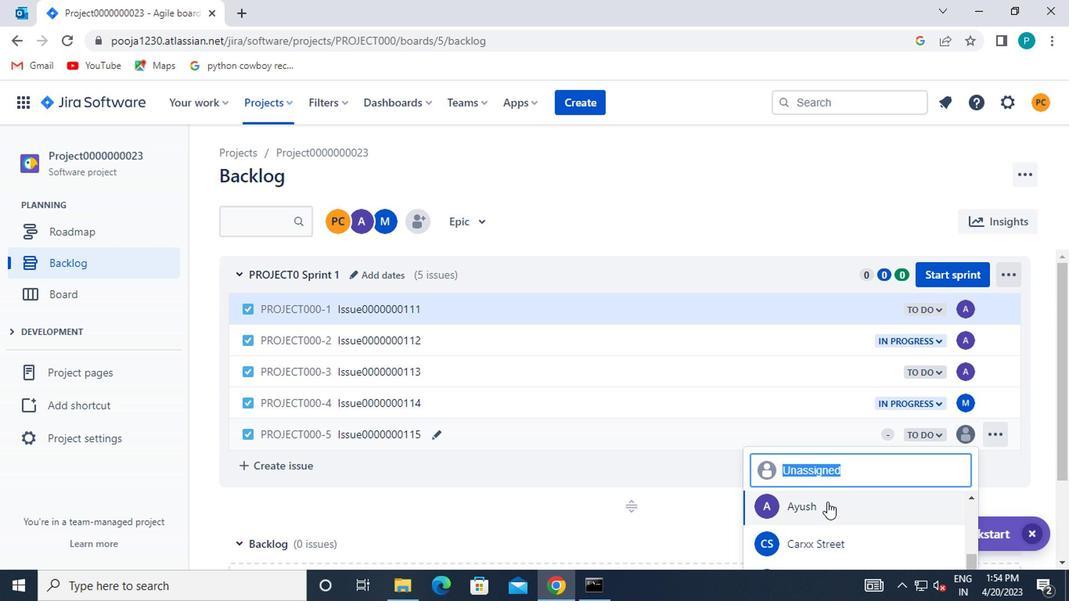 
Action: Mouse moved to (824, 506)
Screenshot: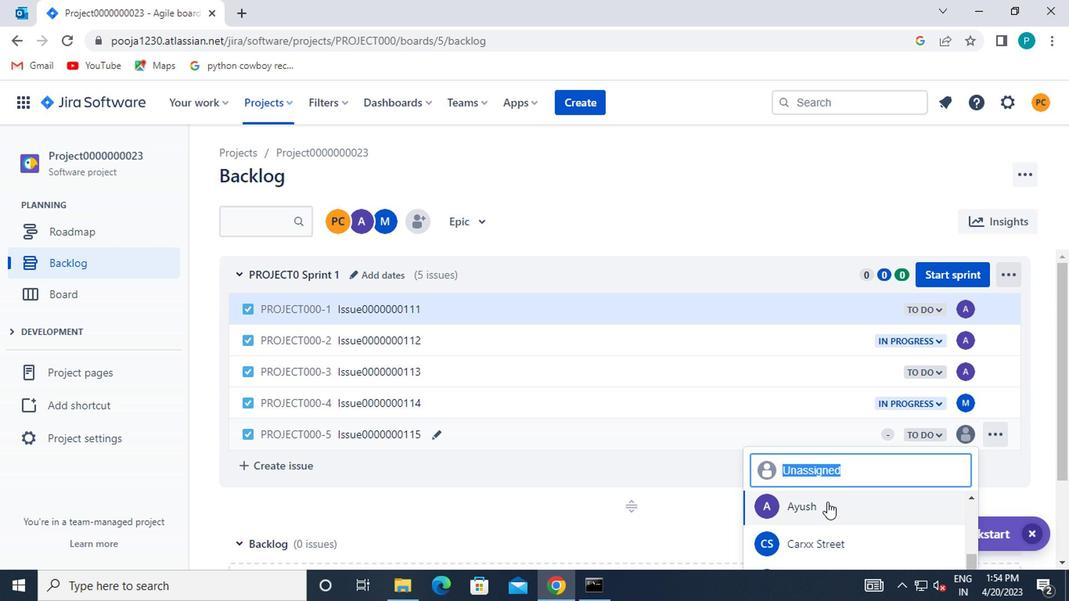
Action: Mouse scrolled (824, 505) with delta (0, -1)
Screenshot: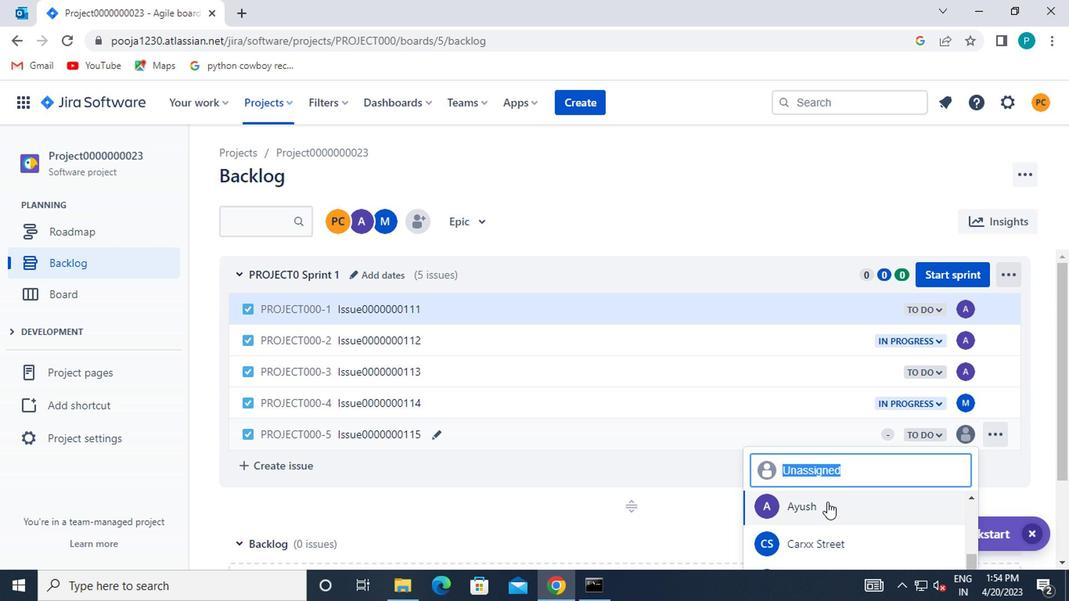 
Action: Mouse moved to (967, 500)
Screenshot: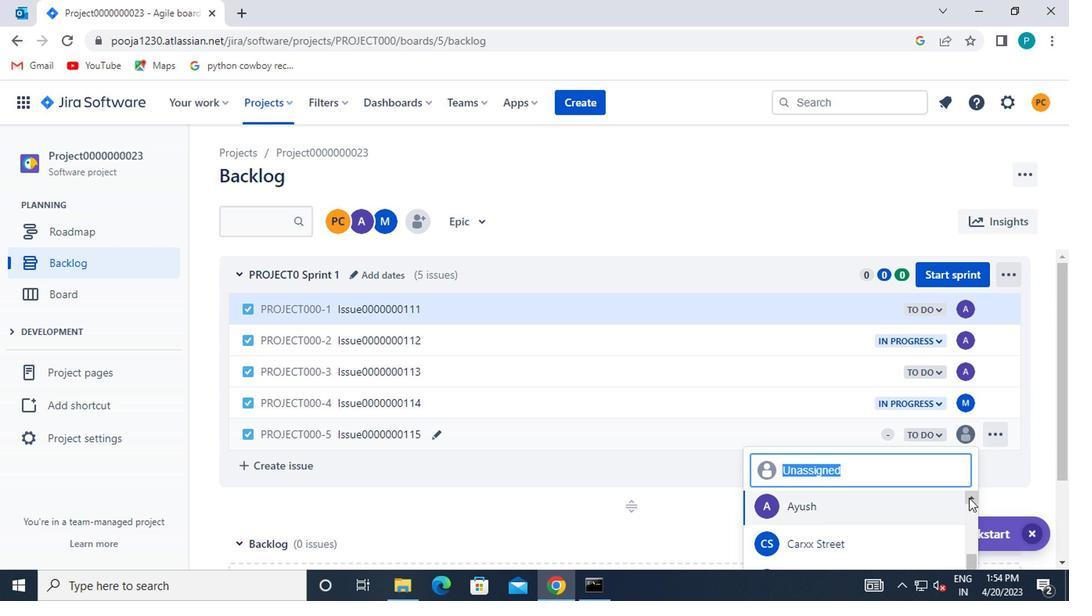
Action: Mouse pressed left at (967, 500)
Screenshot: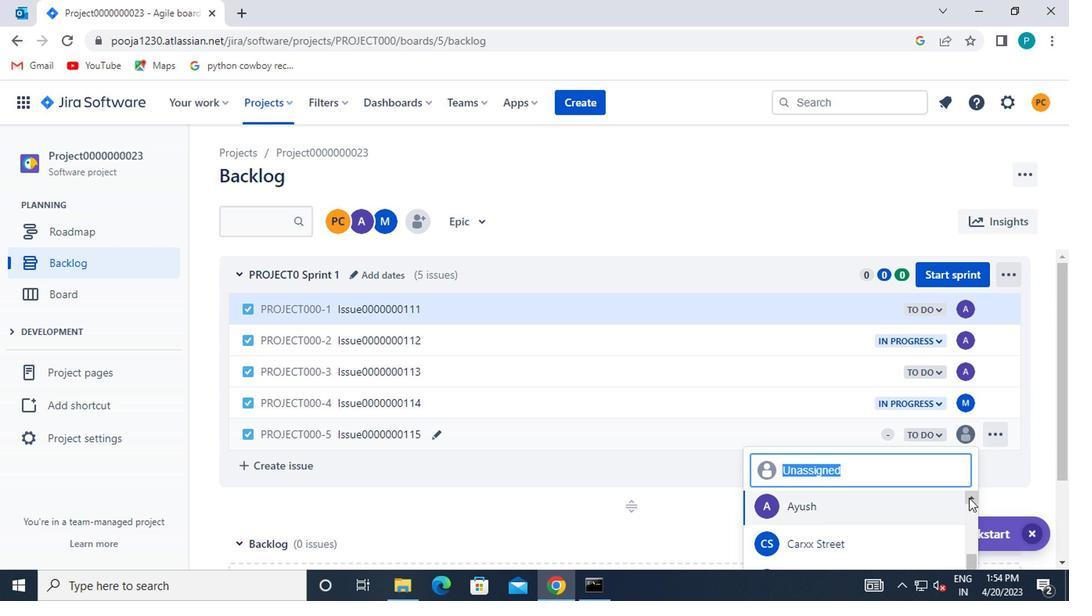 
Action: Mouse moved to (967, 505)
Screenshot: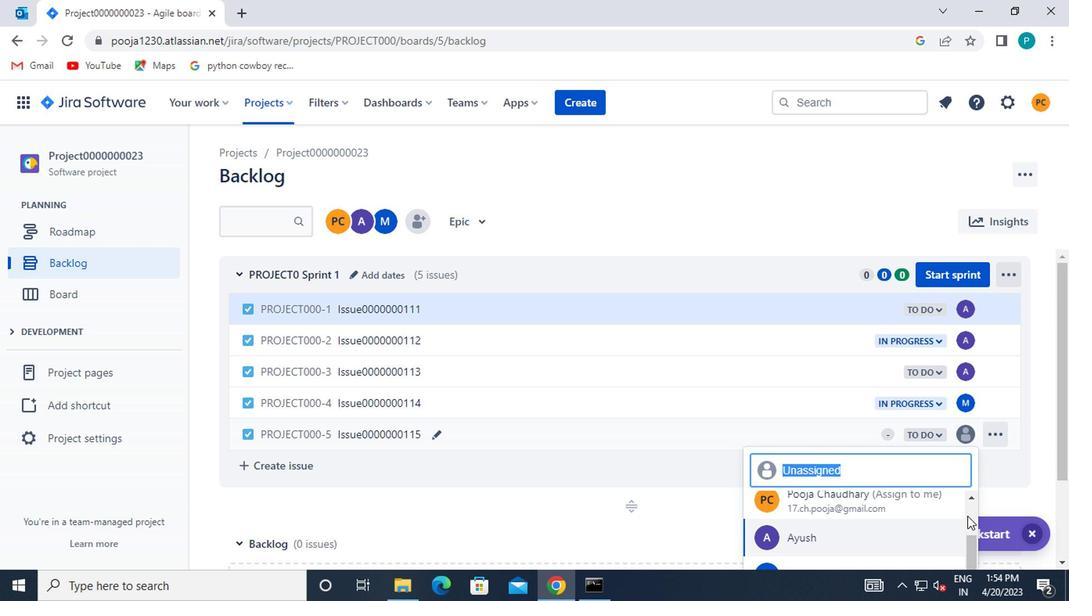 
Action: Mouse pressed left at (967, 505)
Screenshot: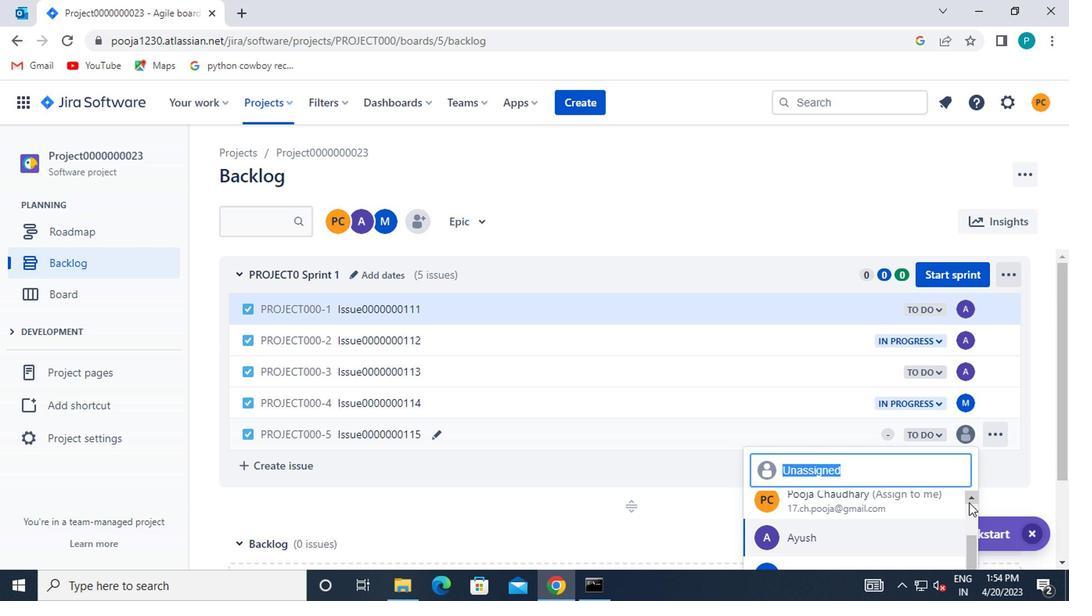 
Action: Mouse moved to (969, 520)
Screenshot: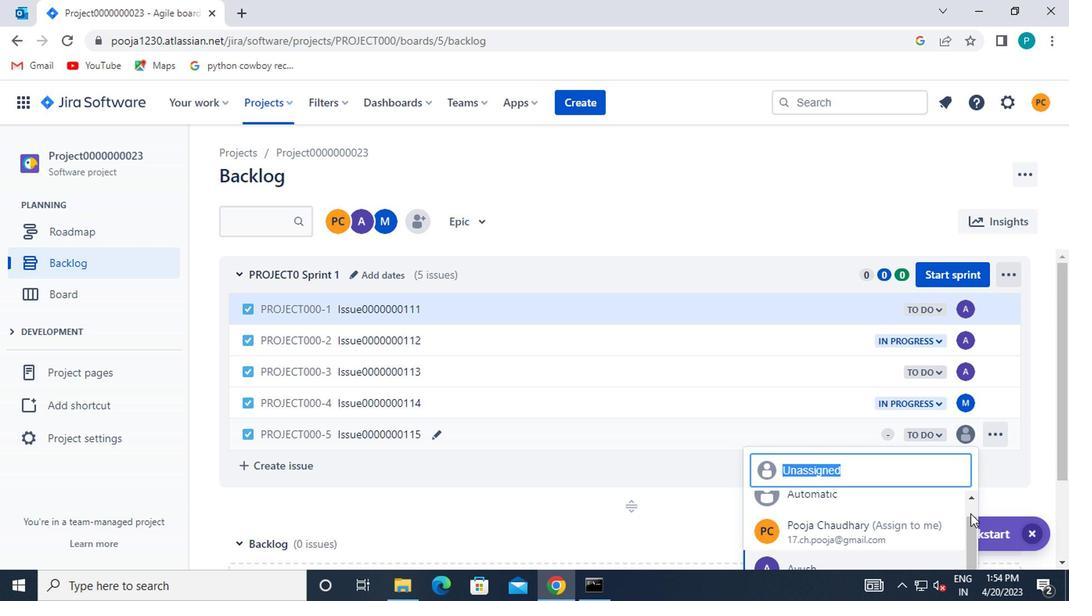 
Action: Mouse pressed left at (969, 520)
Screenshot: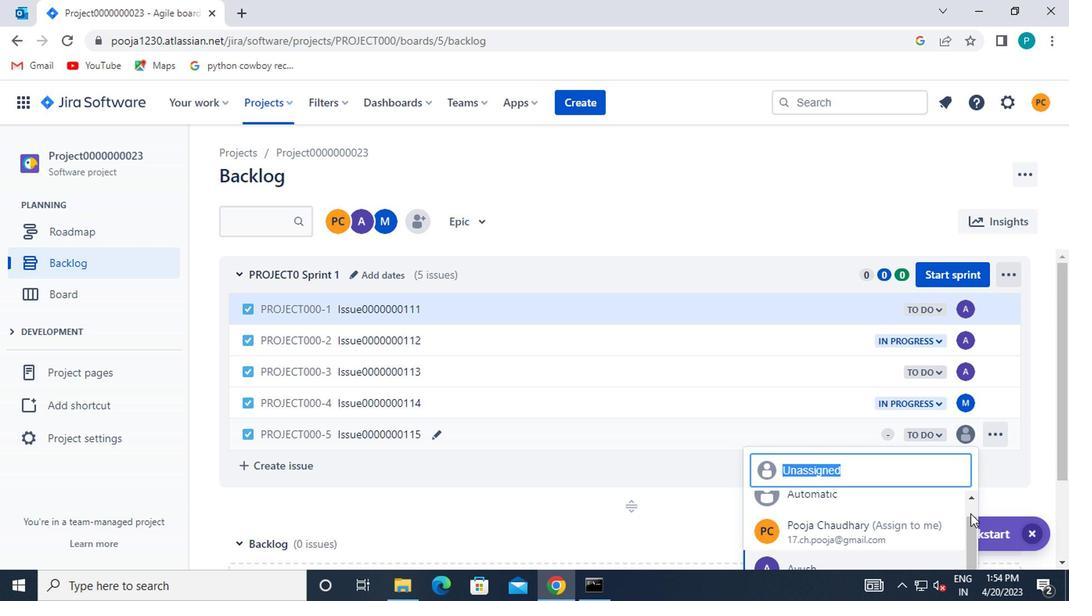 
Action: Mouse moved to (869, 472)
Screenshot: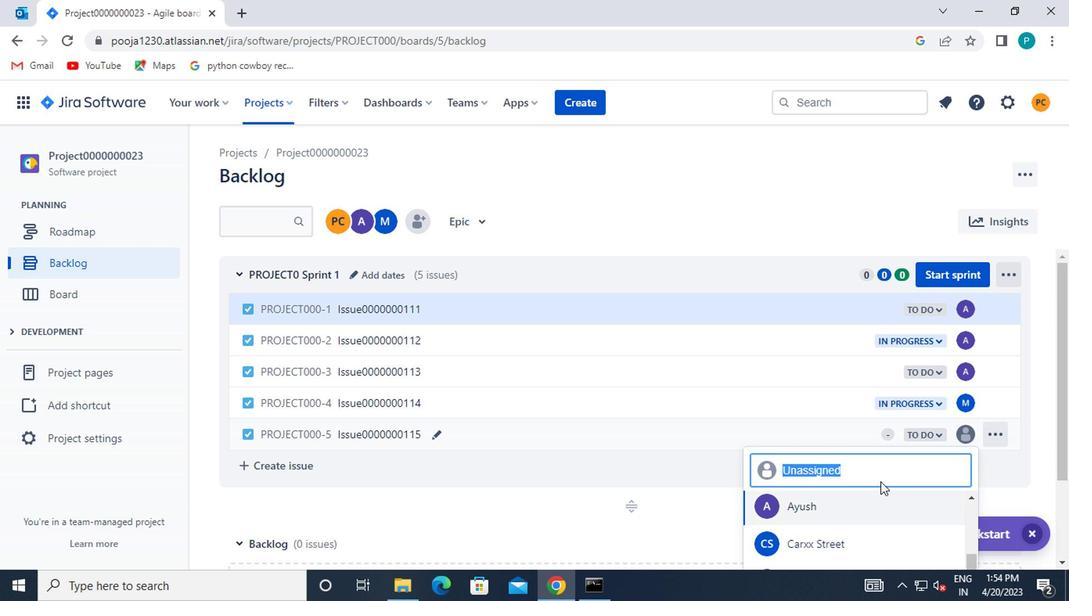 
Action: Mouse pressed left at (869, 472)
Screenshot: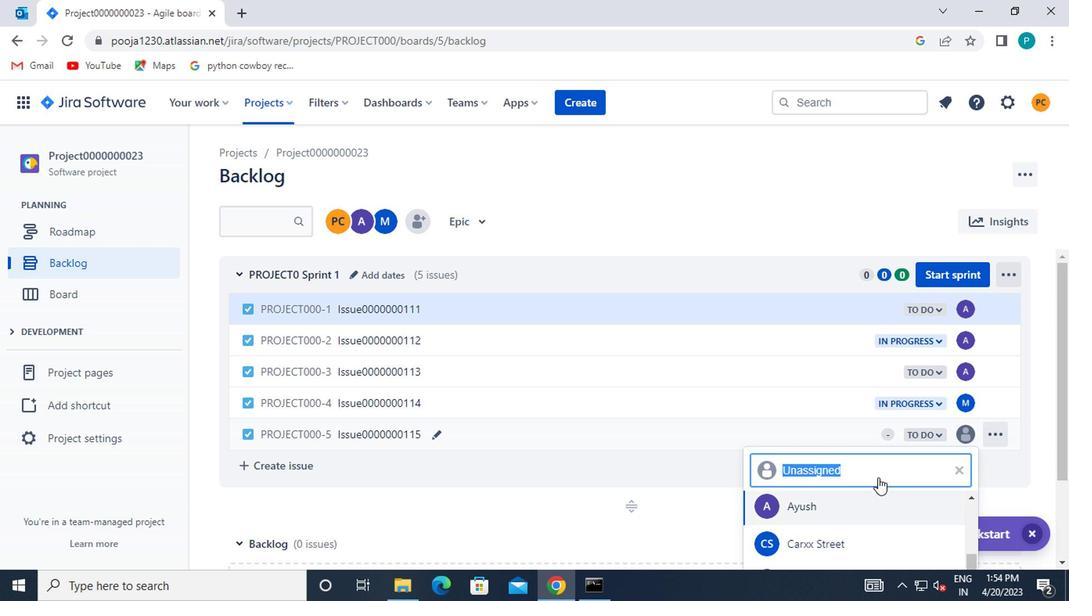 
Action: Key pressed <Key.backspace><Key.backspace><Key.backspace><Key.backspace><Key.backspace><Key.backspace>
Screenshot: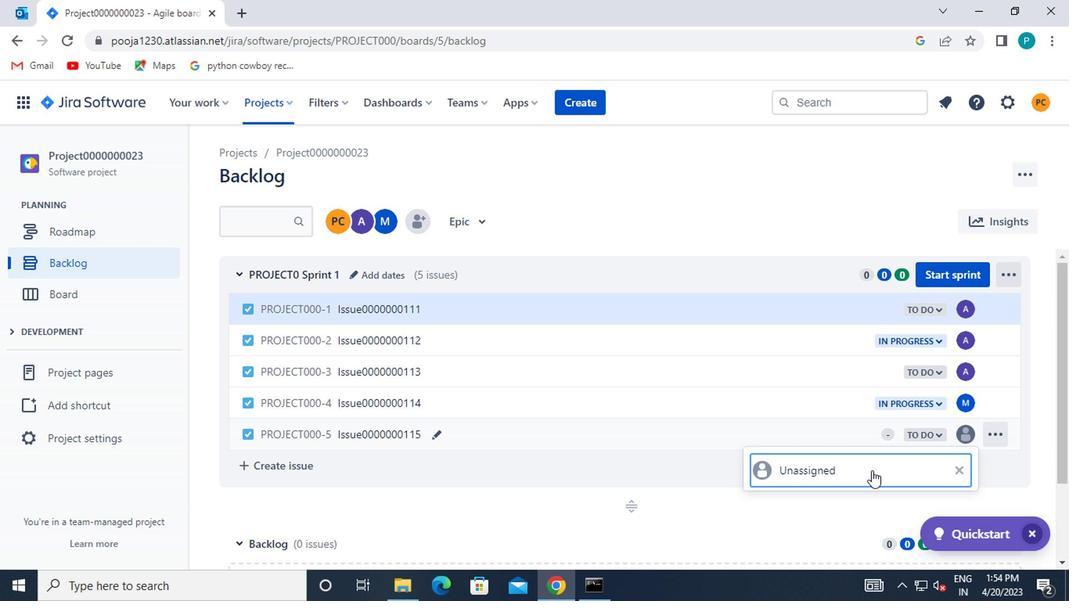 
Action: Mouse moved to (963, 429)
Screenshot: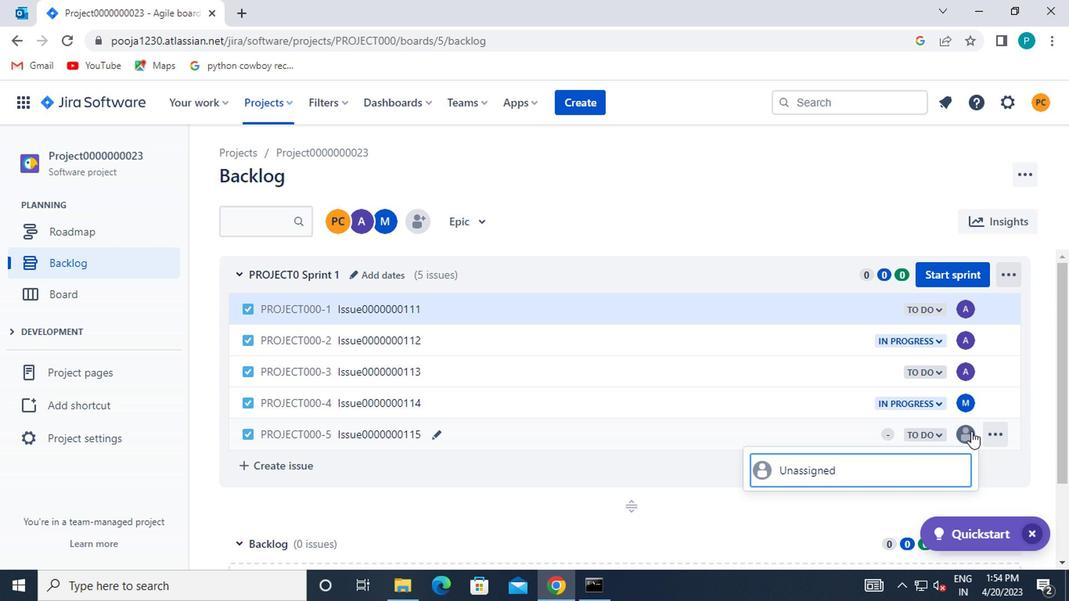 
Action: Mouse pressed left at (963, 429)
Screenshot: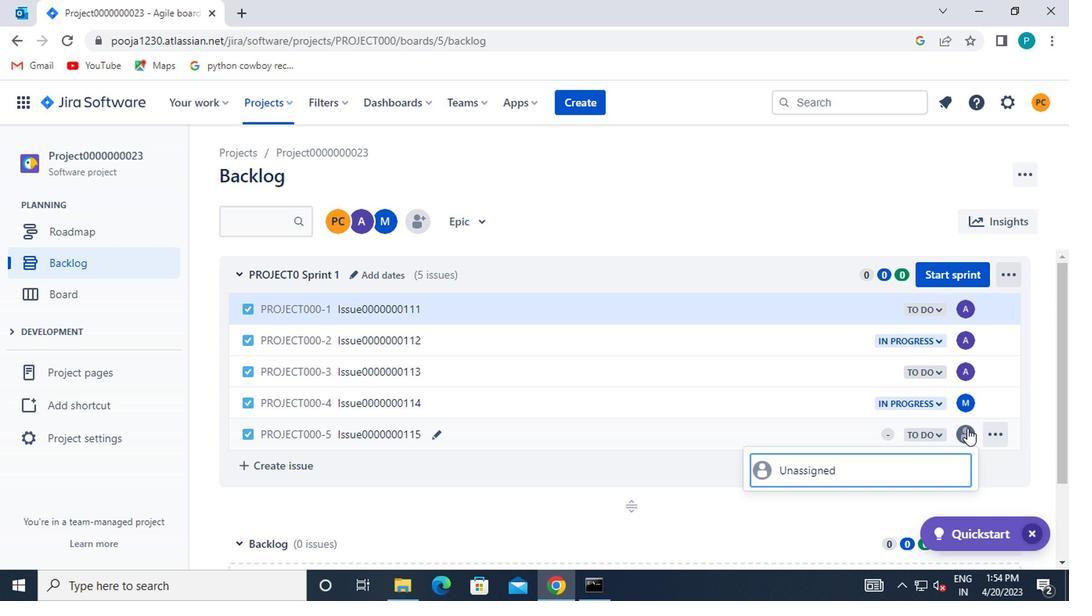 
Action: Mouse pressed left at (963, 429)
Screenshot: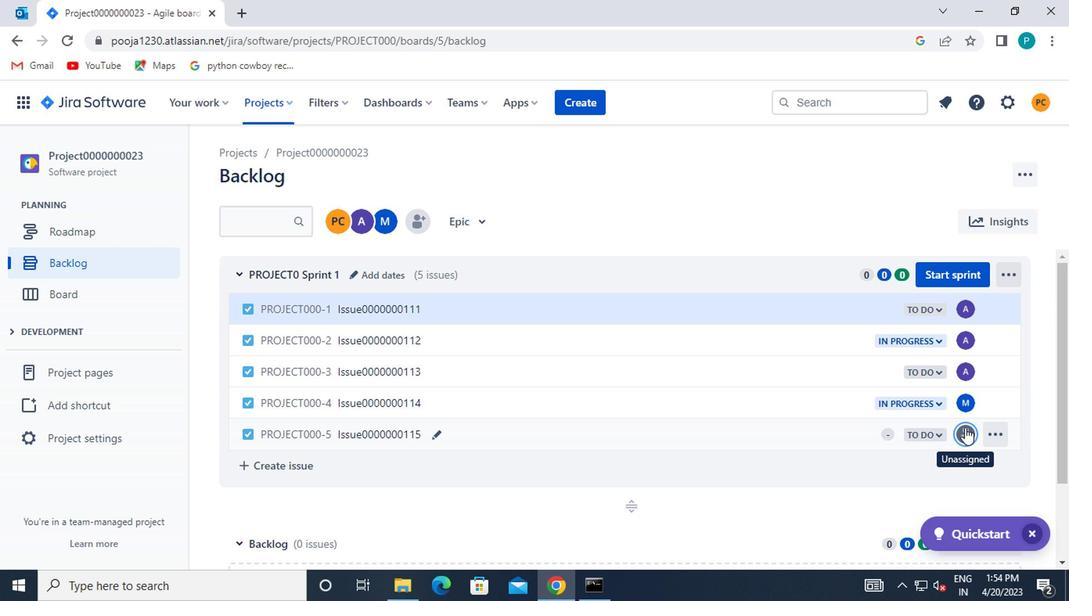 
Action: Mouse moved to (777, 501)
Screenshot: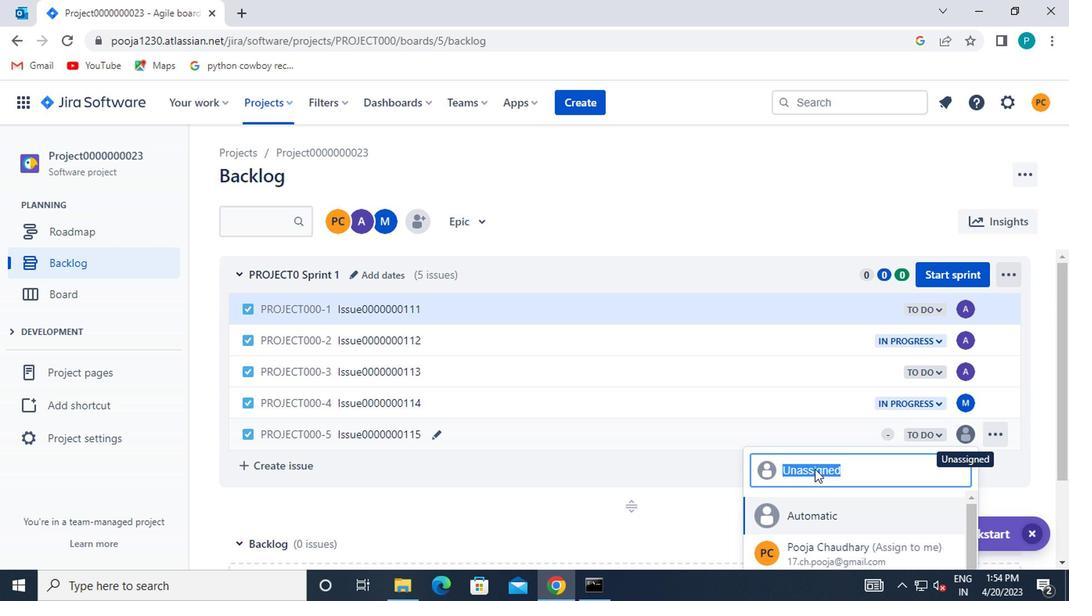 
Action: Mouse scrolled (777, 500) with delta (0, 0)
Screenshot: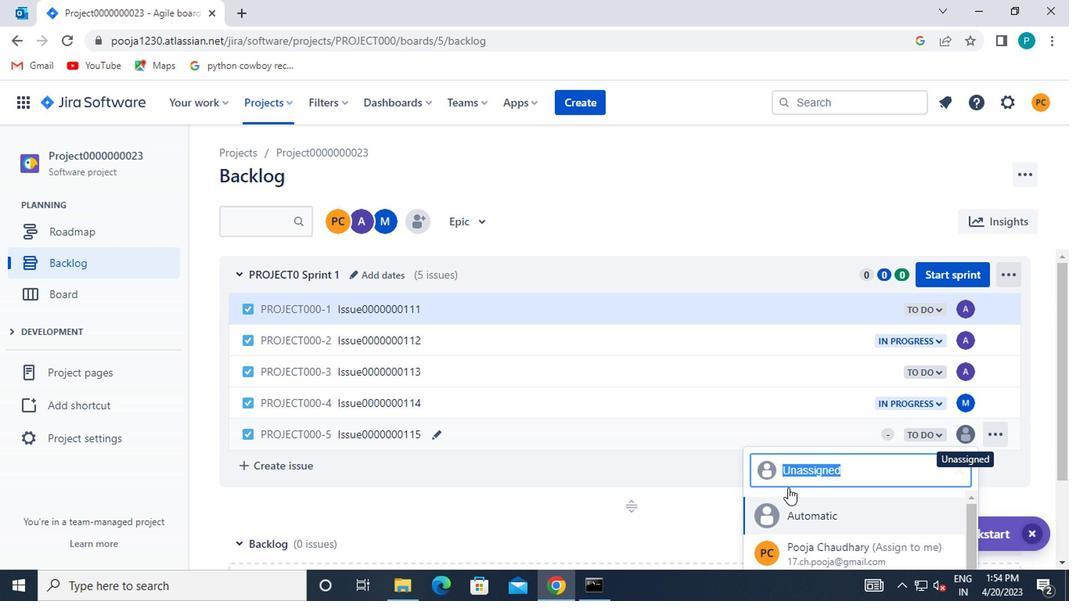 
Action: Mouse scrolled (777, 500) with delta (0, 0)
Screenshot: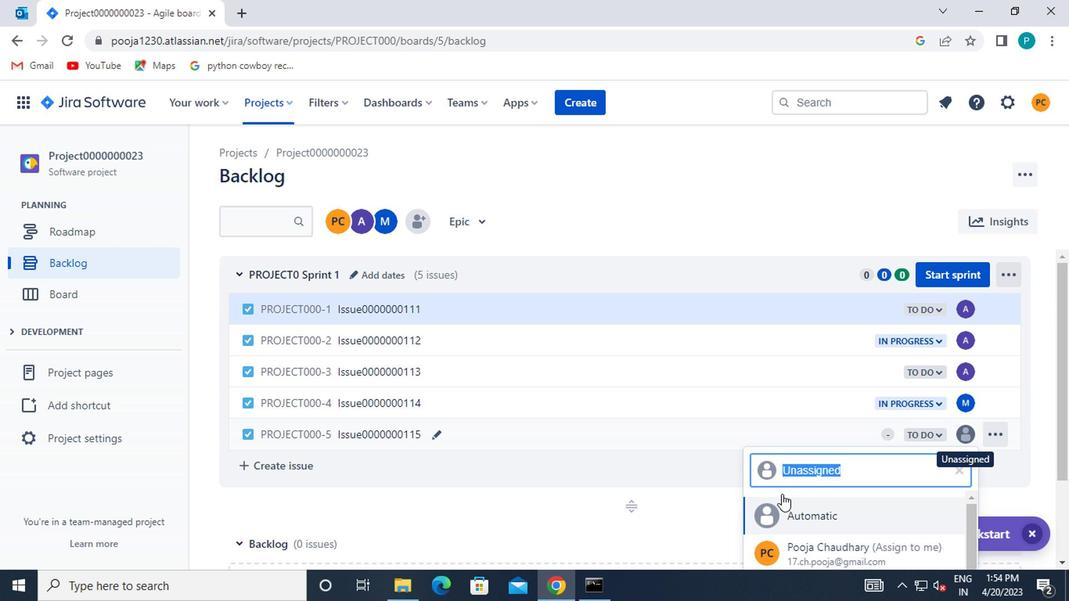 
Action: Mouse scrolled (777, 500) with delta (0, 0)
Screenshot: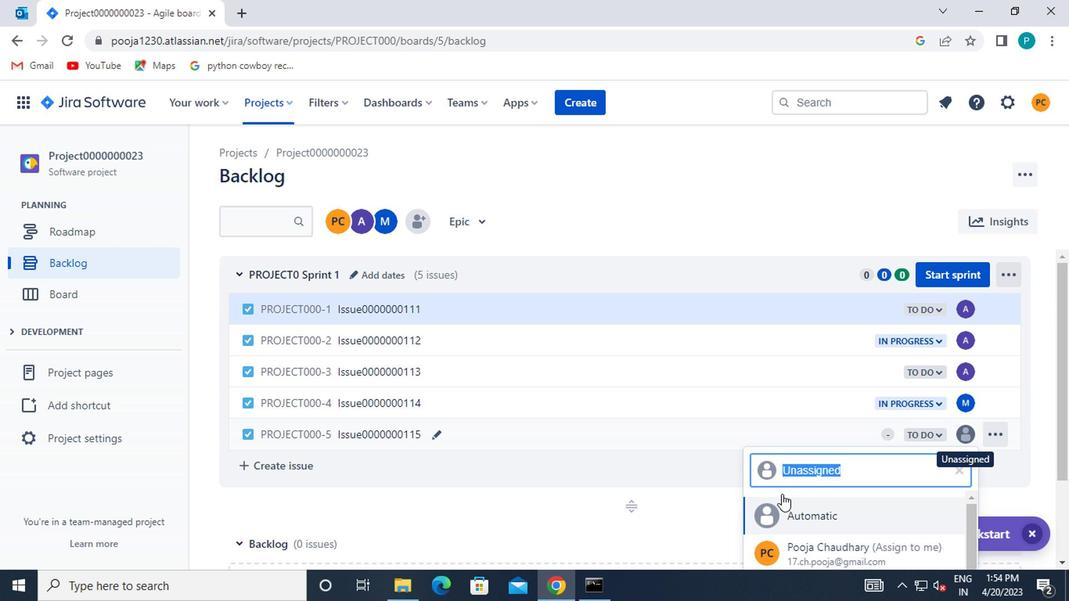 
Action: Mouse scrolled (777, 500) with delta (0, 0)
Screenshot: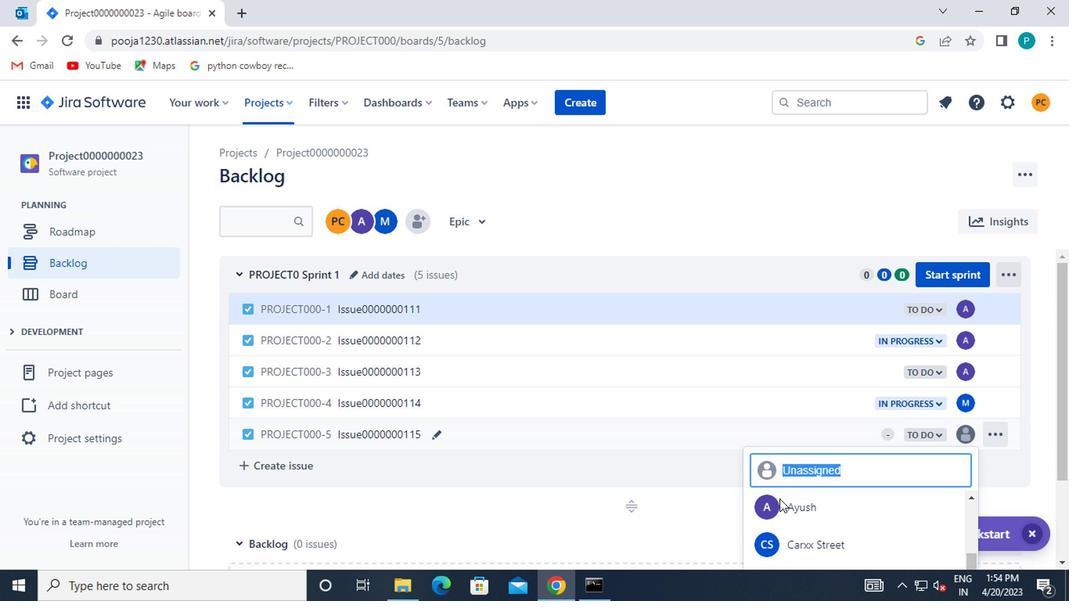 
Action: Mouse scrolled (777, 500) with delta (0, 0)
Screenshot: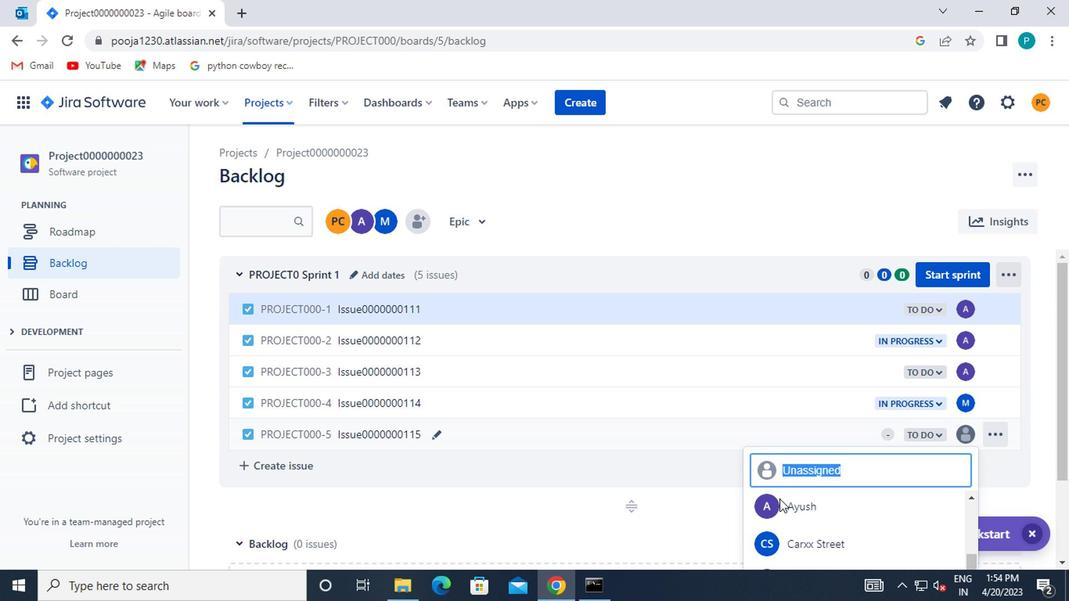 
Action: Mouse scrolled (777, 500) with delta (0, 0)
Screenshot: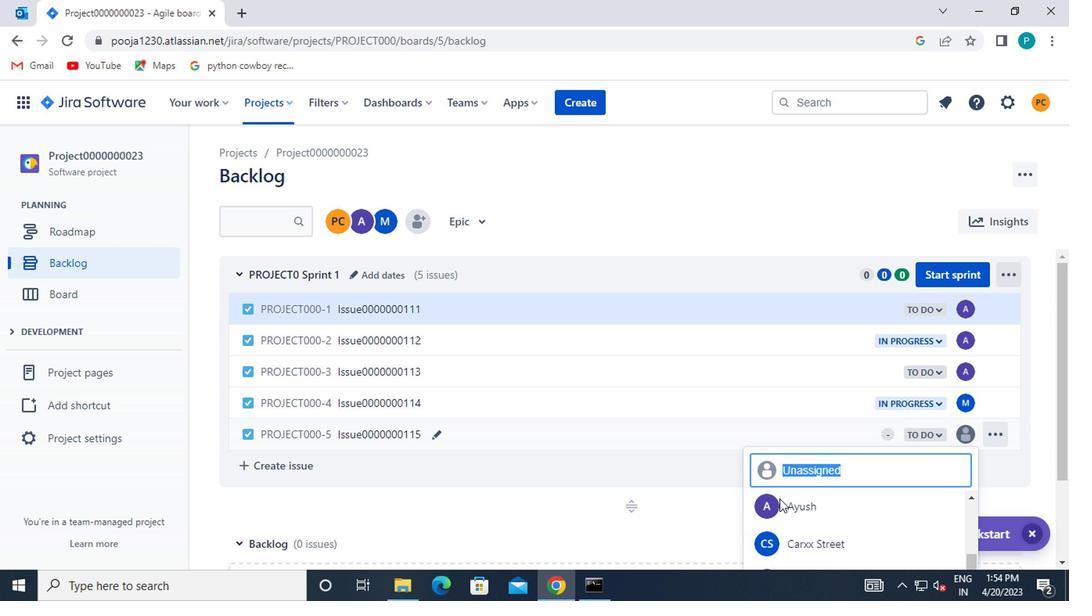 
Action: Mouse scrolled (777, 500) with delta (0, 0)
Screenshot: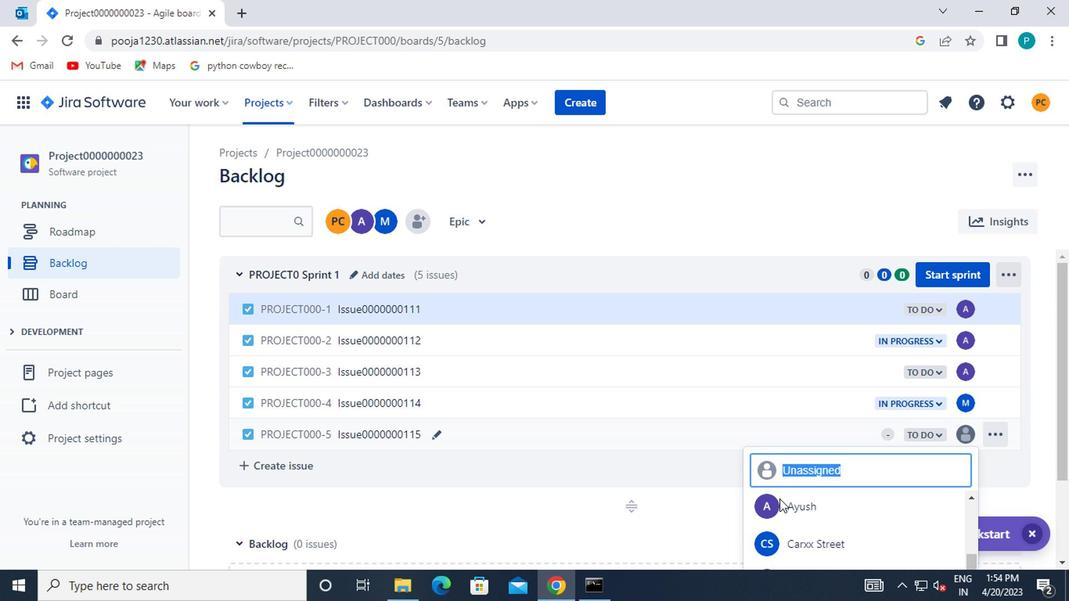 
Action: Mouse moved to (777, 539)
Screenshot: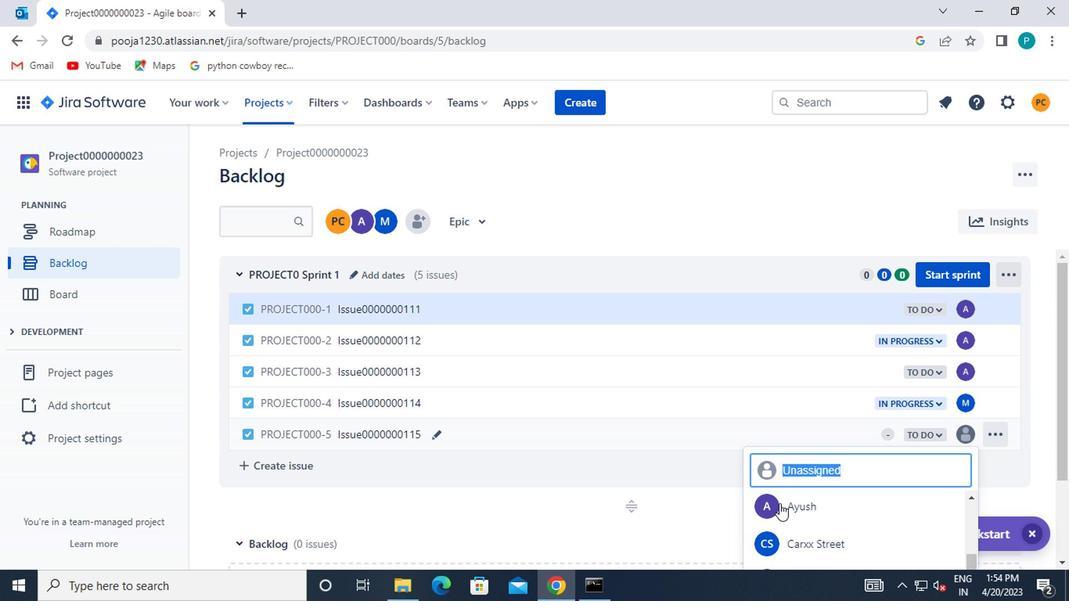 
Action: Mouse scrolled (777, 538) with delta (0, -1)
Screenshot: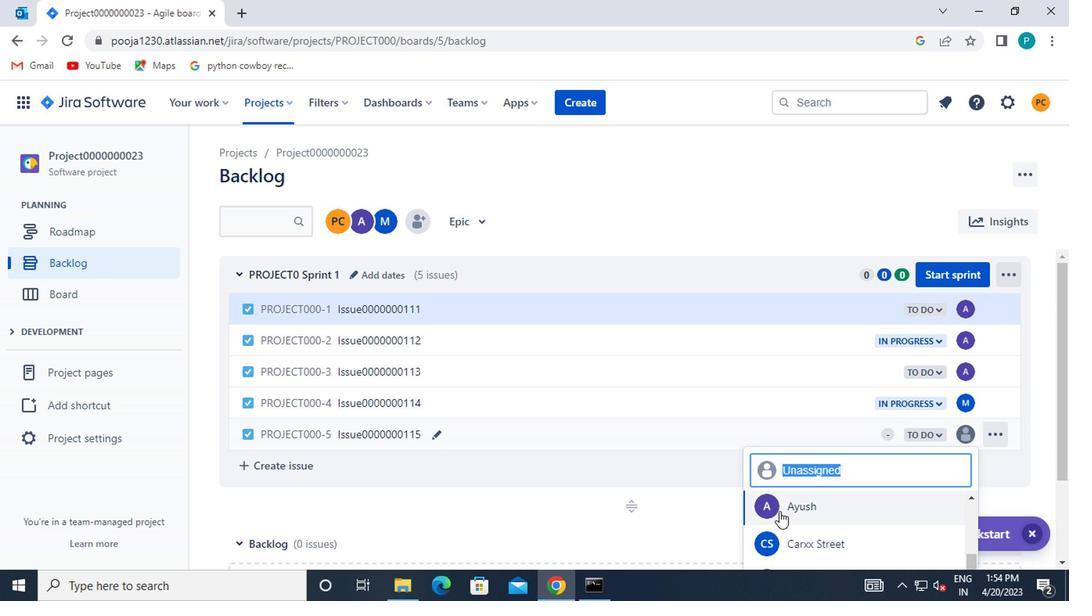 
Action: Mouse scrolled (777, 538) with delta (0, -1)
Screenshot: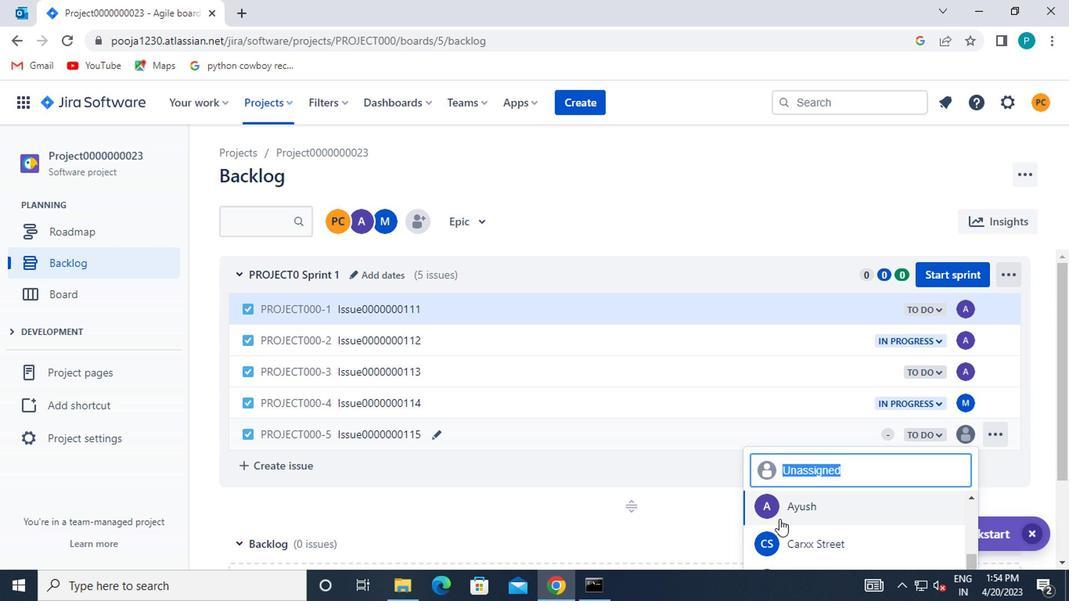 
Action: Mouse moved to (772, 567)
Screenshot: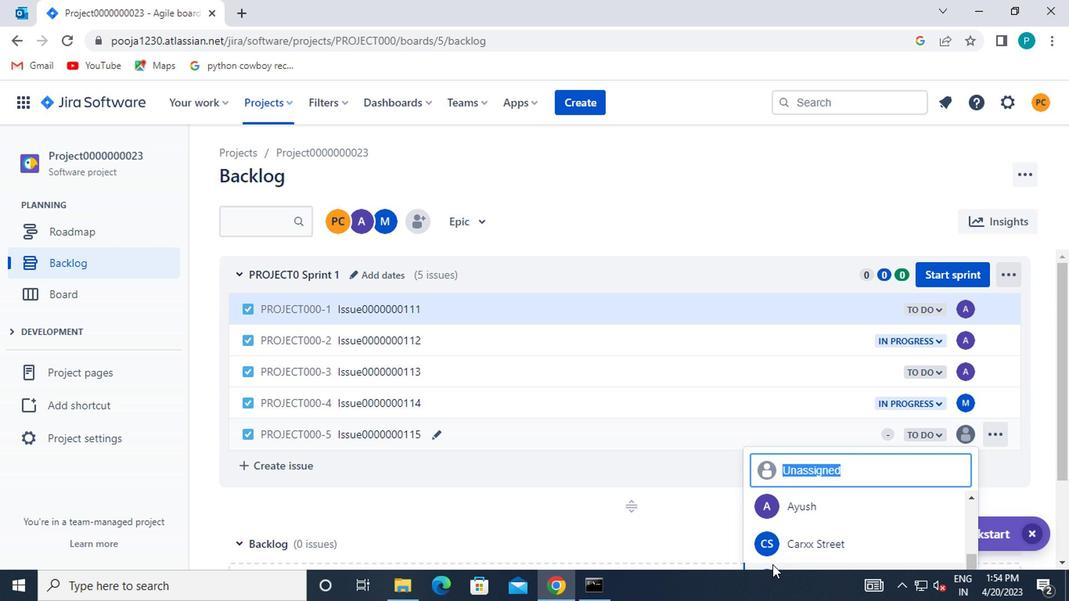 
Action: Mouse pressed left at (772, 567)
Screenshot: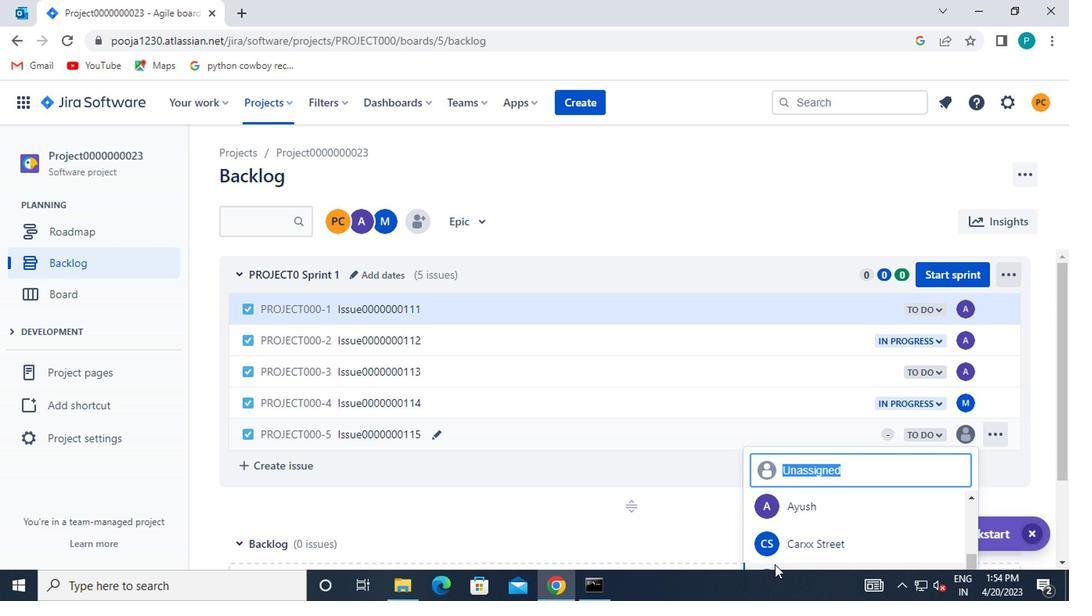 
Action: Mouse moved to (825, 429)
Screenshot: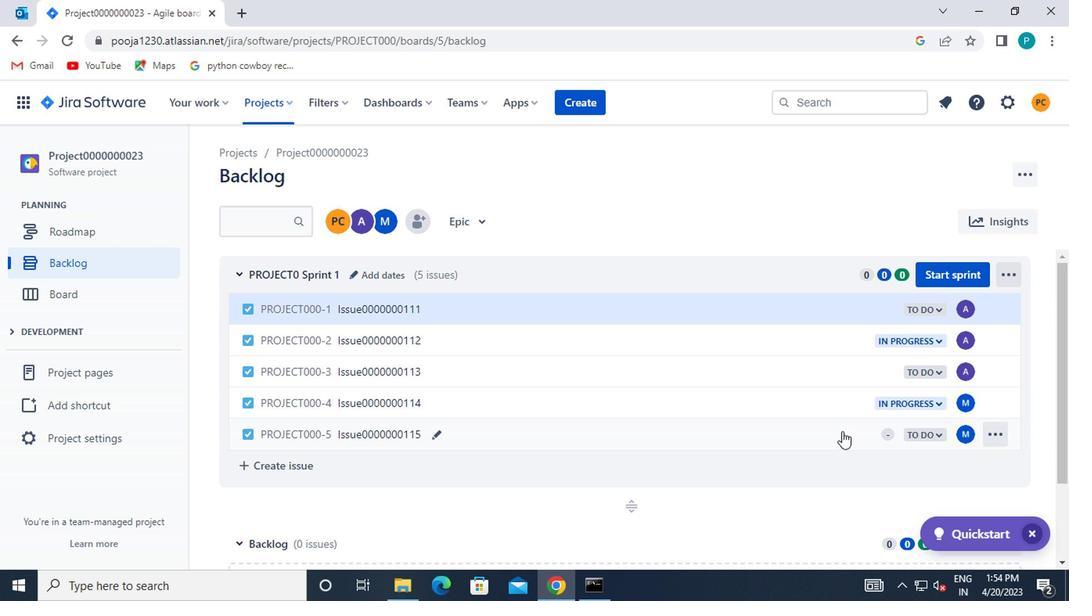 
Action: Mouse scrolled (825, 429) with delta (0, 0)
Screenshot: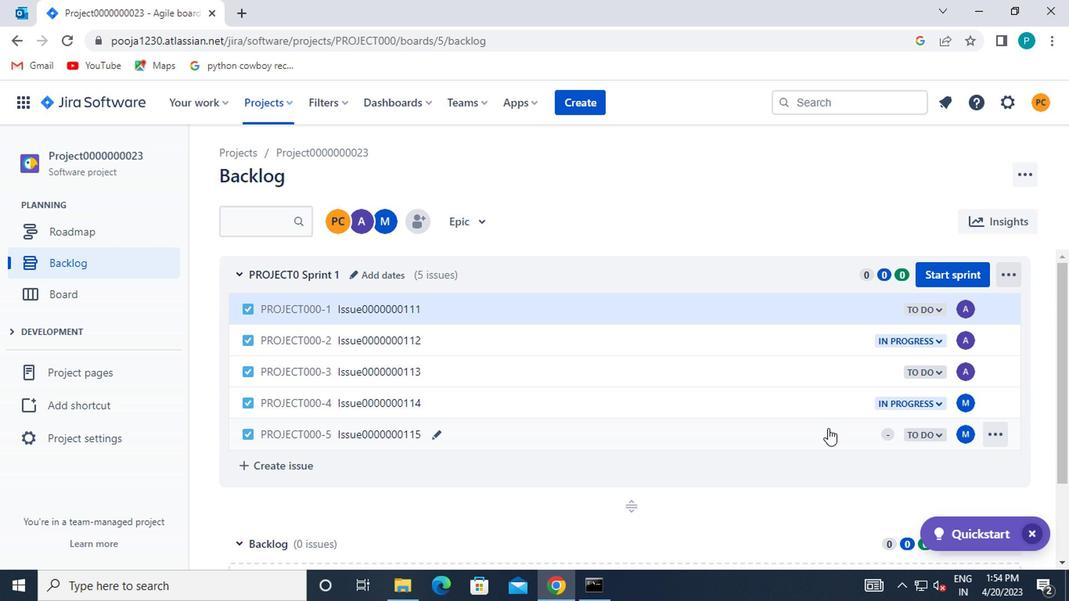
Action: Mouse moved to (825, 429)
Screenshot: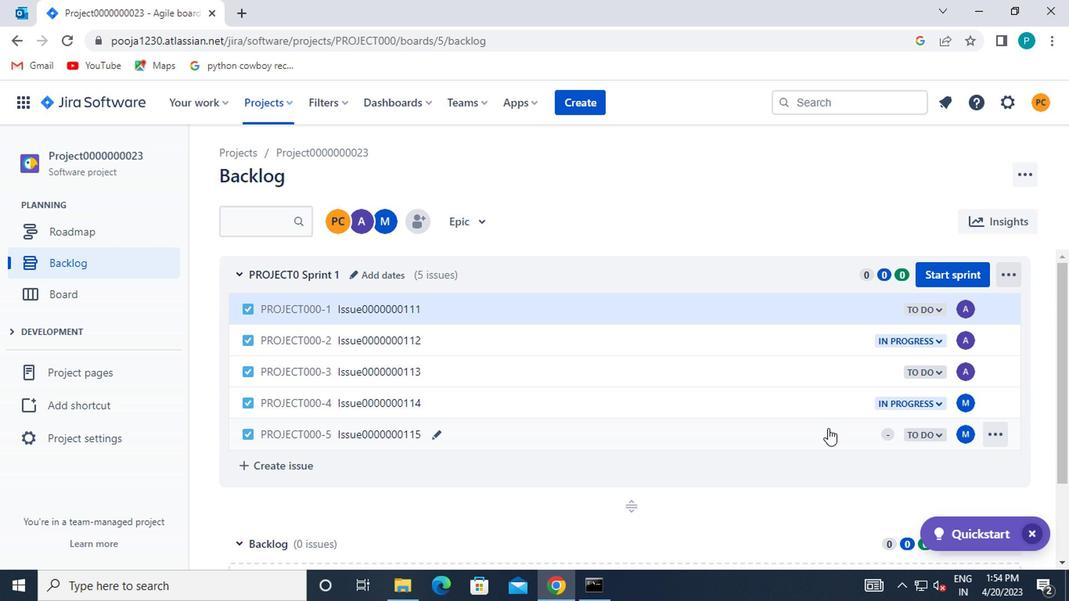
Action: Mouse scrolled (825, 428) with delta (0, -1)
Screenshot: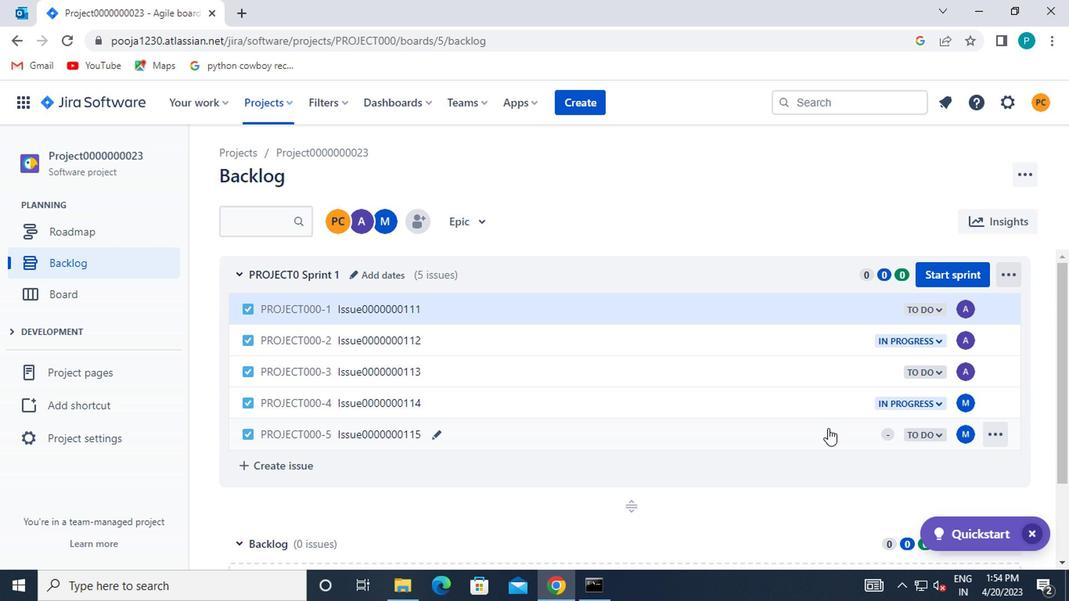 
Action: Mouse scrolled (825, 429) with delta (0, 0)
Screenshot: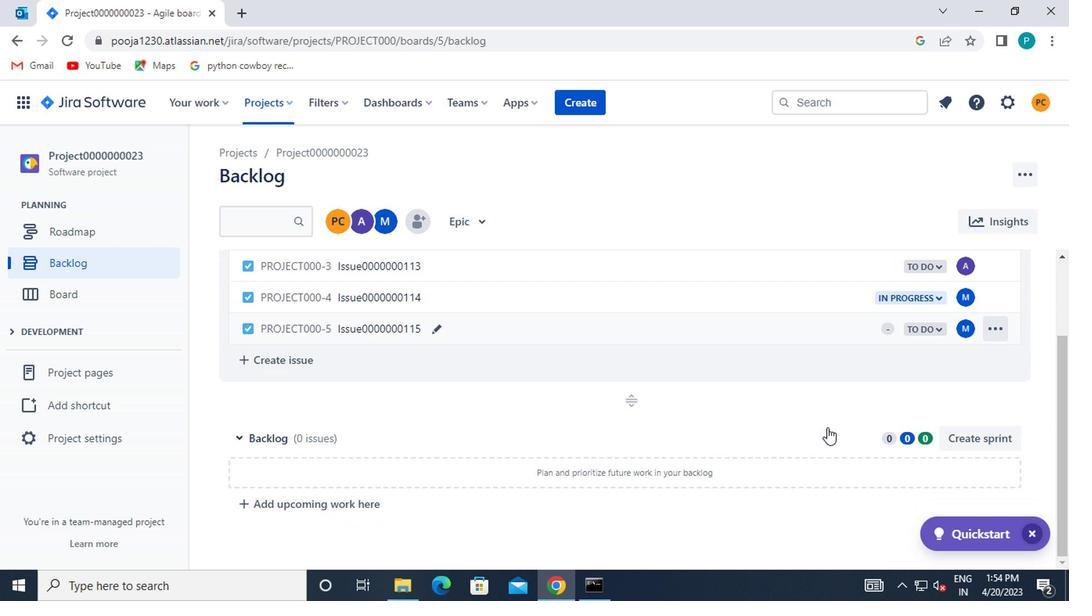 
Action: Mouse scrolled (825, 429) with delta (0, 0)
Screenshot: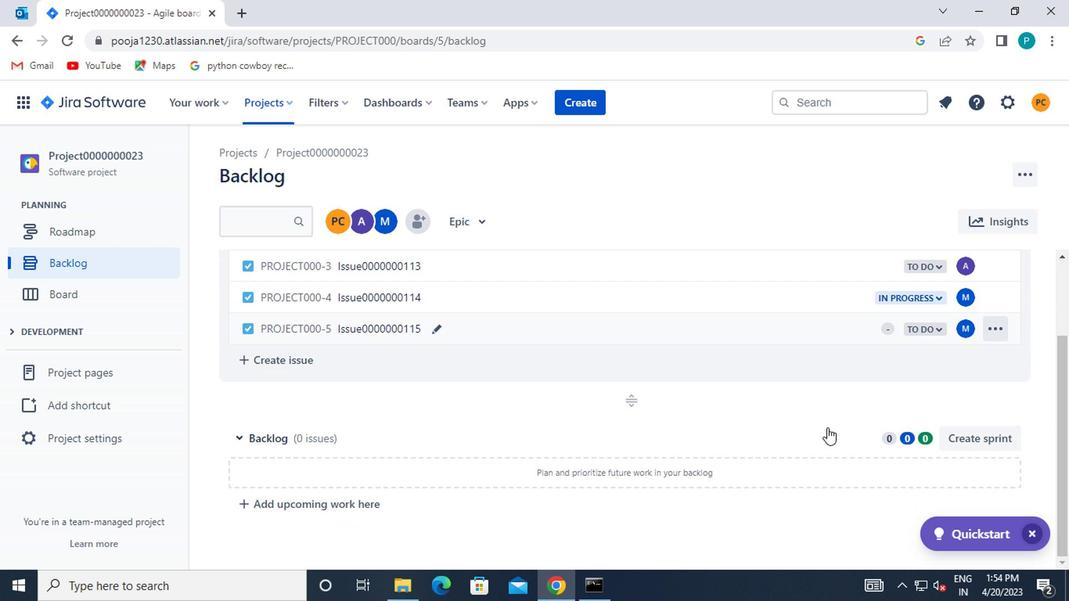 
Action: Mouse moved to (255, 100)
Screenshot: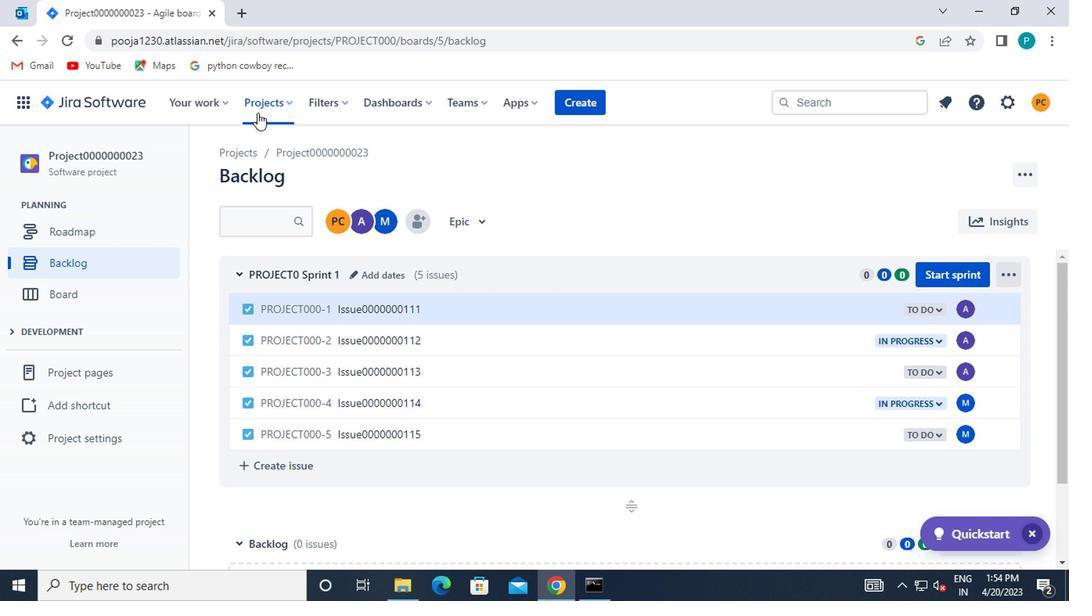 
Action: Mouse pressed left at (255, 100)
Screenshot: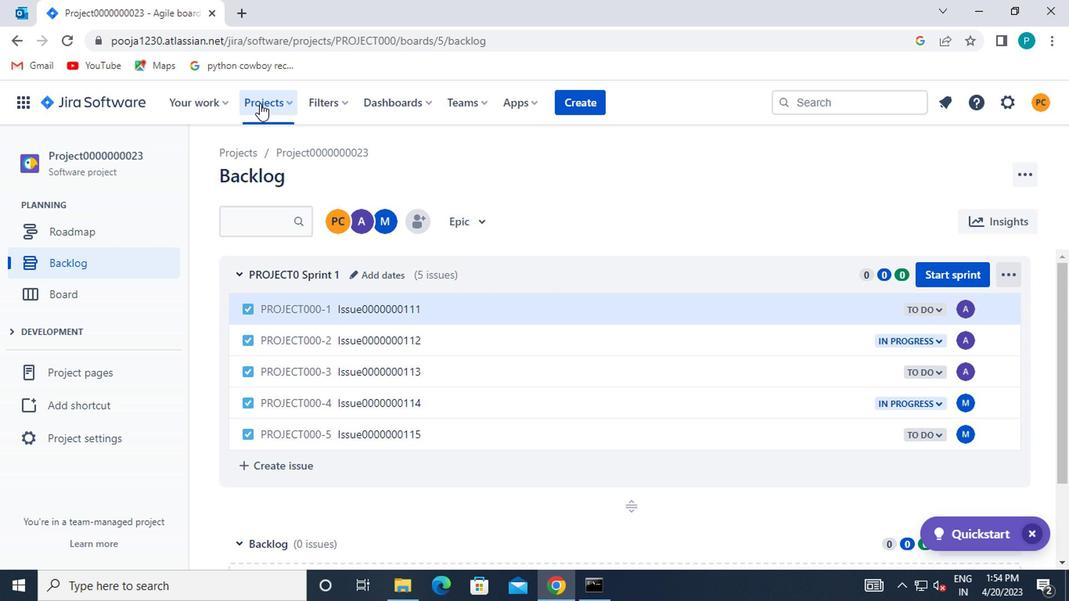 
Action: Mouse moved to (316, 213)
Screenshot: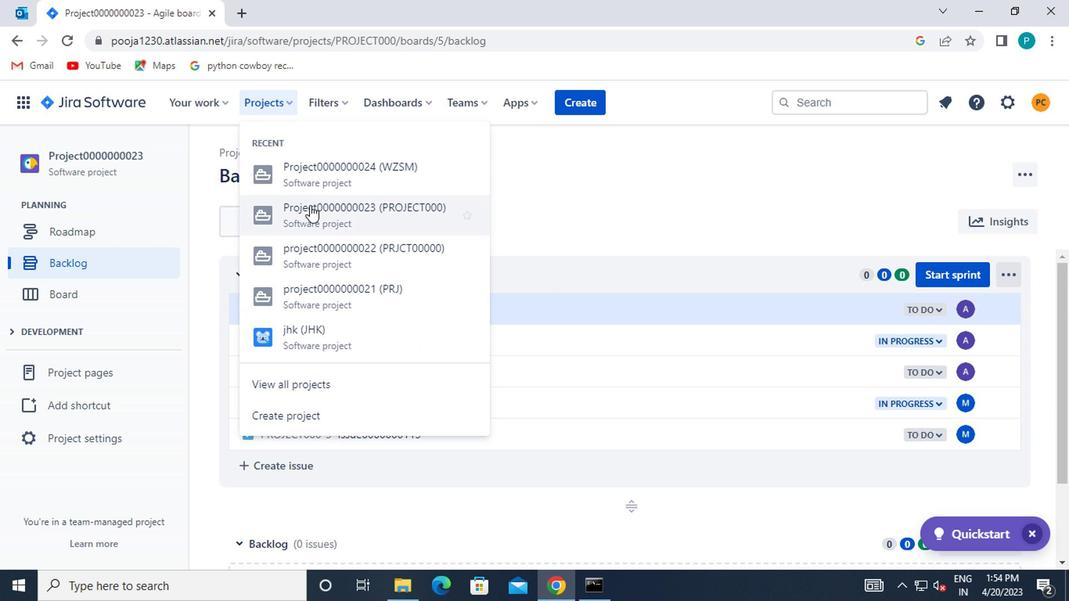 
Action: Mouse pressed left at (316, 213)
Screenshot: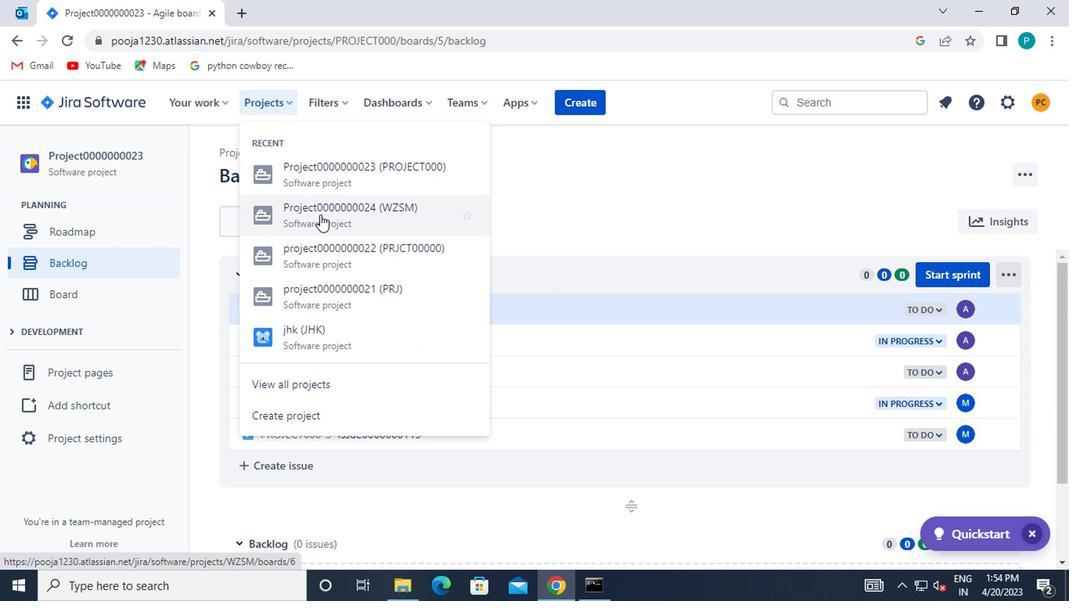 
Action: Mouse moved to (115, 269)
Screenshot: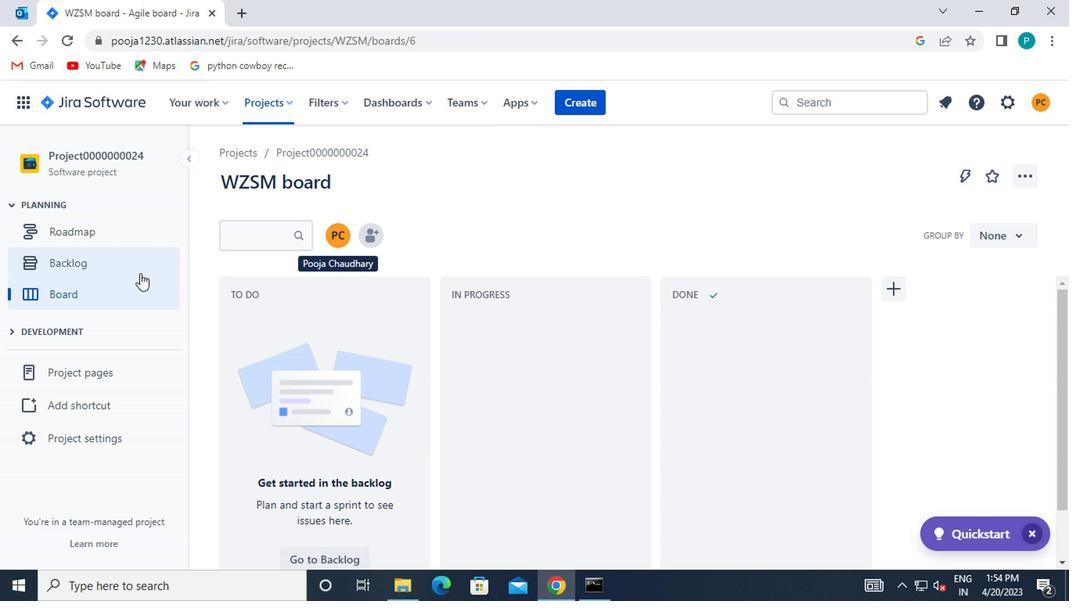 
Action: Mouse pressed left at (115, 269)
Screenshot: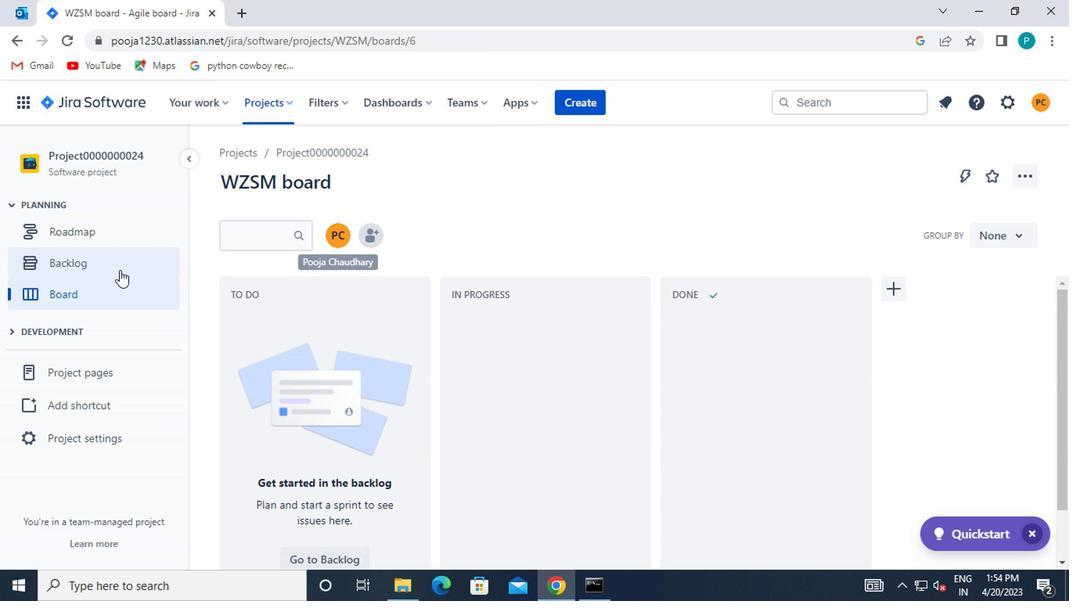 
Action: Mouse moved to (961, 313)
Screenshot: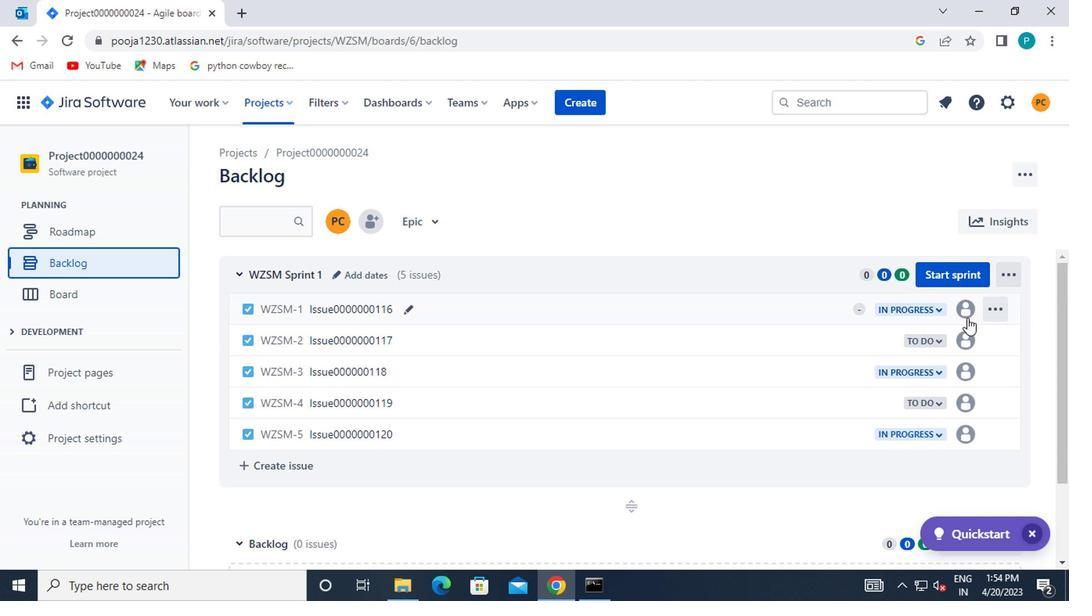 
Action: Mouse pressed left at (961, 313)
Screenshot: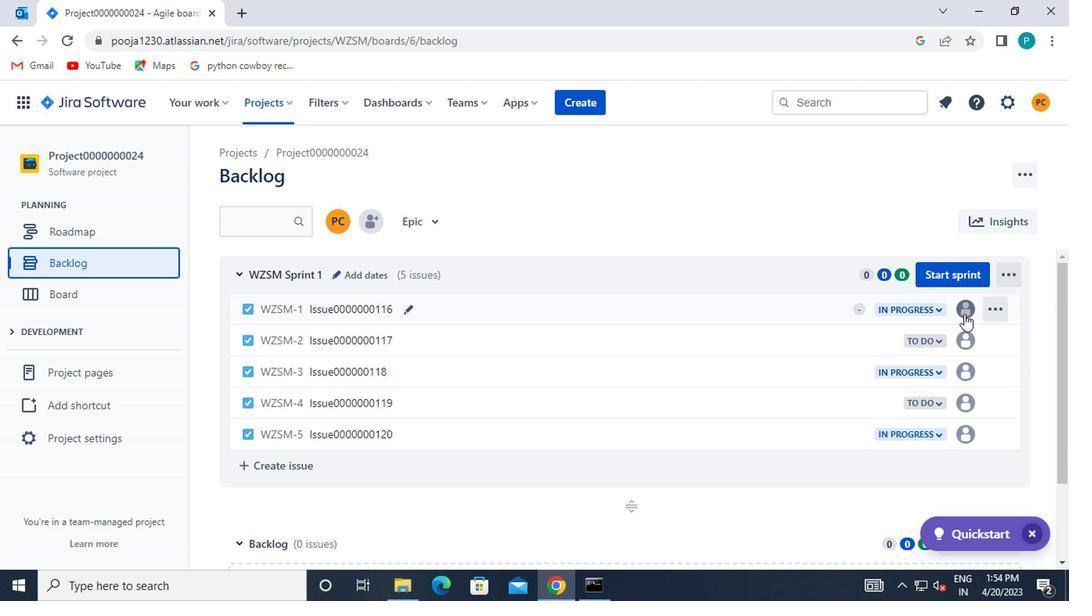 
Action: Mouse moved to (886, 497)
Screenshot: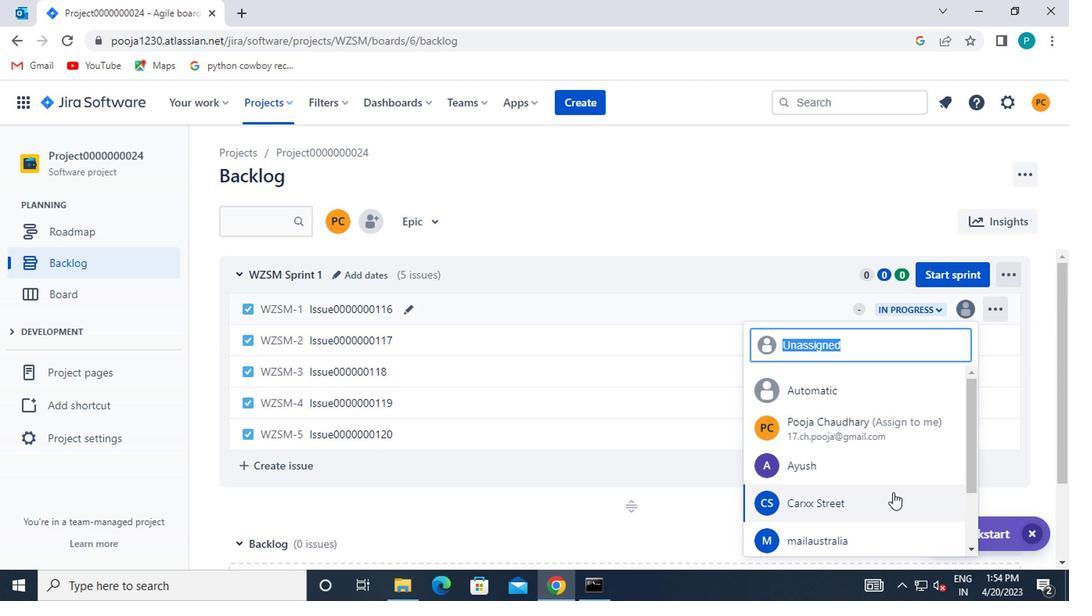 
Action: Mouse pressed left at (886, 497)
Screenshot: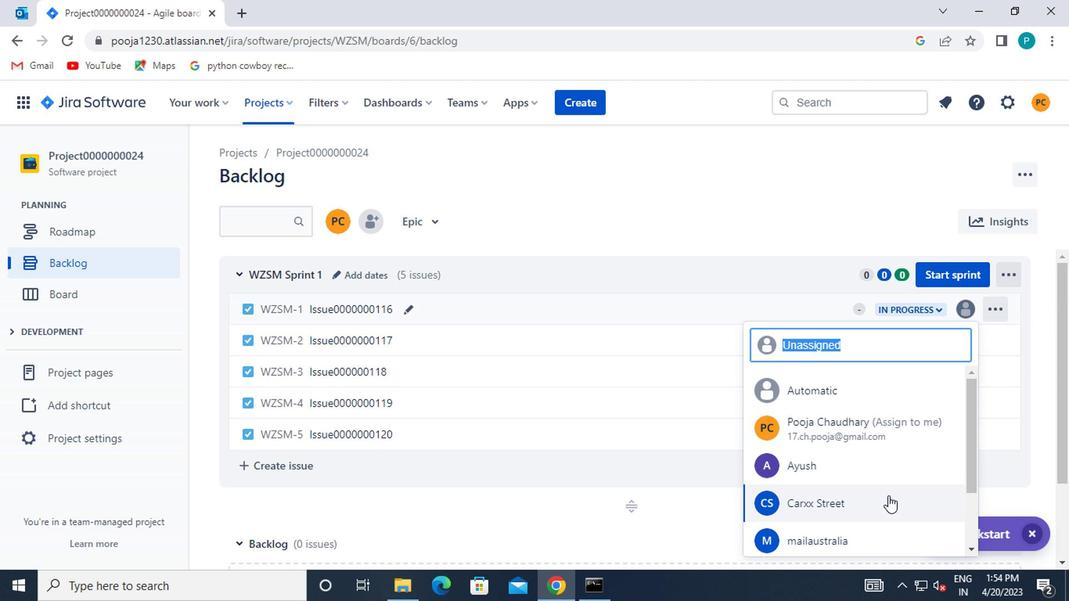 
